 Task: Create new contact,   with mail id: 'CoraLopez96@publictheater.org', first name: 'Cora', Last name: 'Lopez', Job Title: Copywriter, Phone number (702) 555-3456. Change life cycle stage to  'Lead' and lead status to 'New'. Add new company to the associated contact: nycgo.com and type: Prospect. Logged in from softage.6@softage.net
Action: Mouse moved to (91, 69)
Screenshot: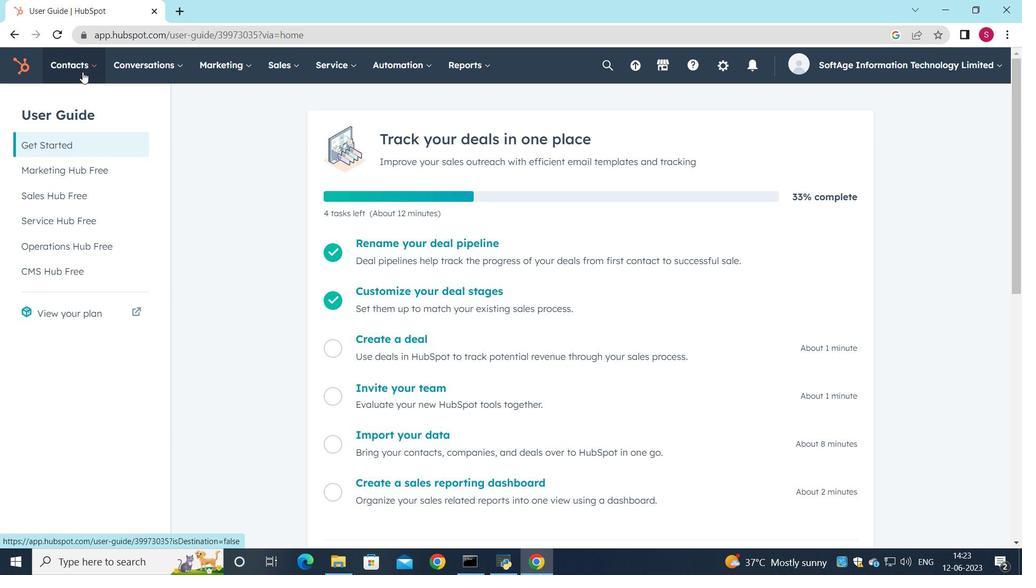 
Action: Mouse pressed left at (91, 69)
Screenshot: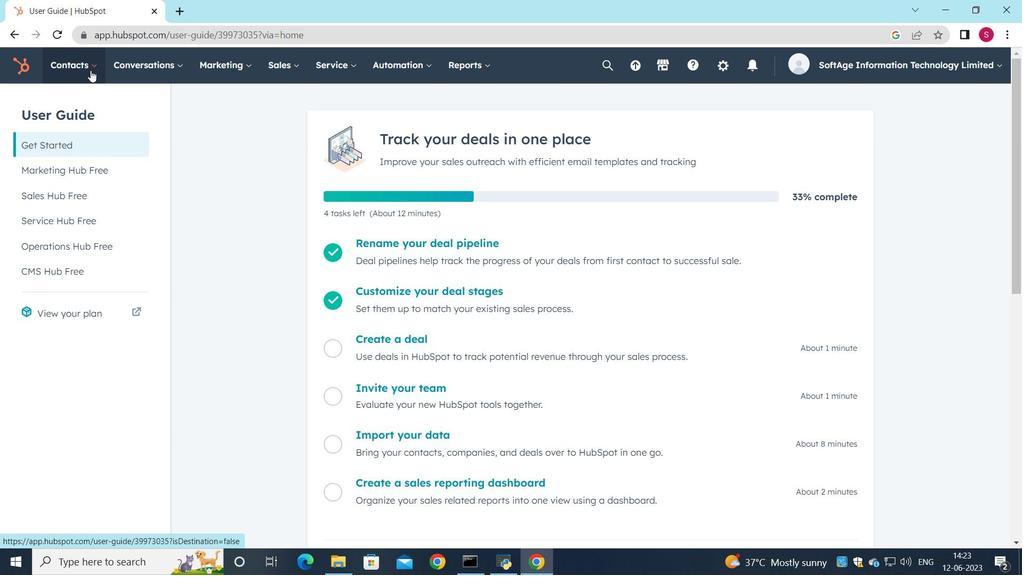 
Action: Mouse moved to (98, 104)
Screenshot: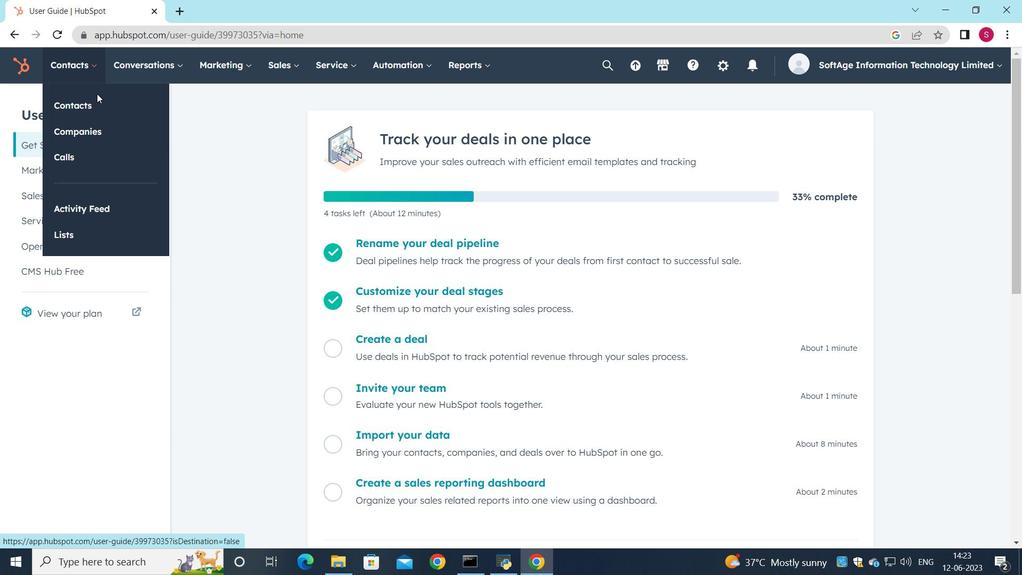 
Action: Mouse pressed left at (98, 104)
Screenshot: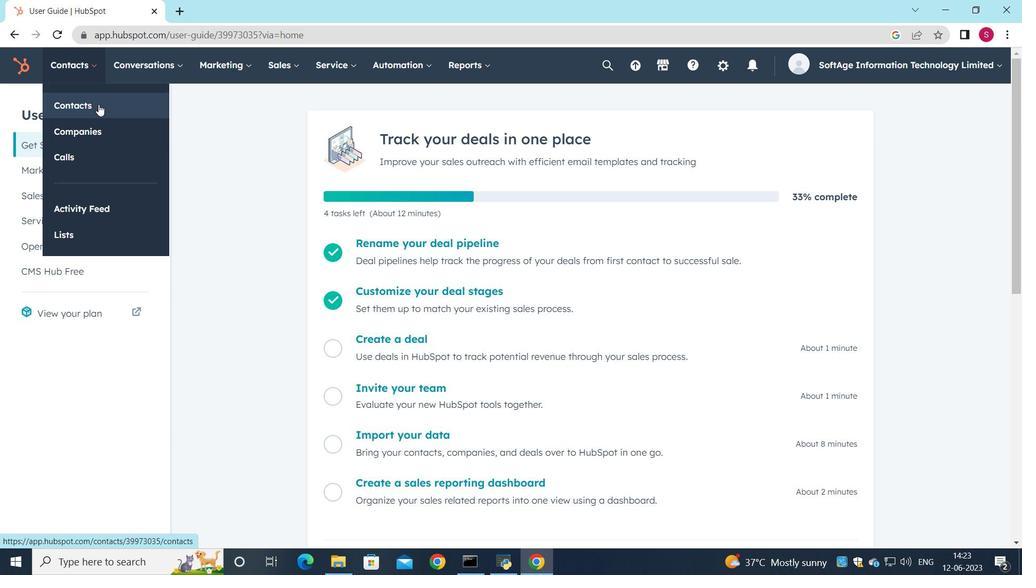 
Action: Mouse moved to (946, 106)
Screenshot: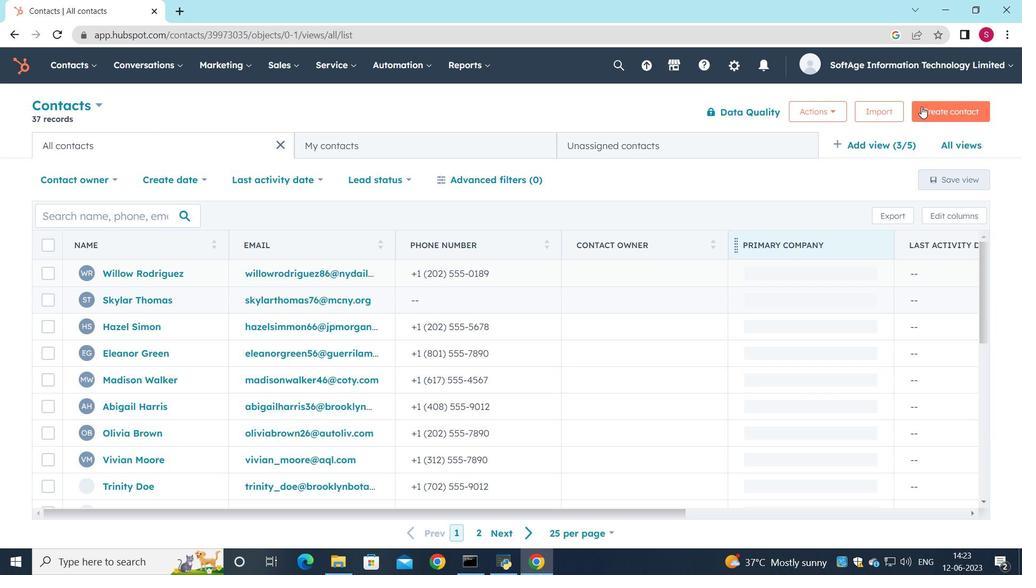 
Action: Mouse pressed left at (946, 106)
Screenshot: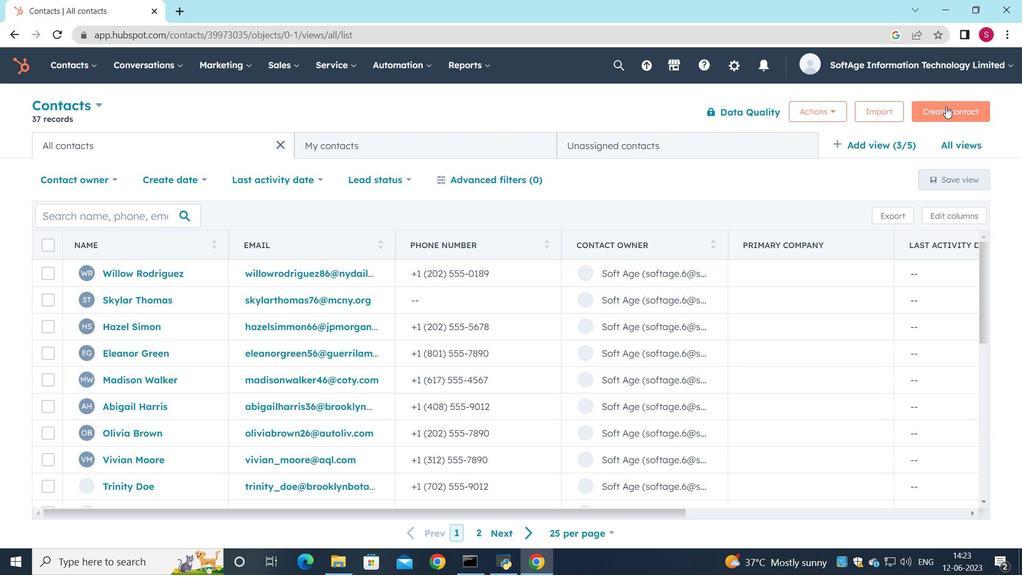
Action: Mouse moved to (783, 177)
Screenshot: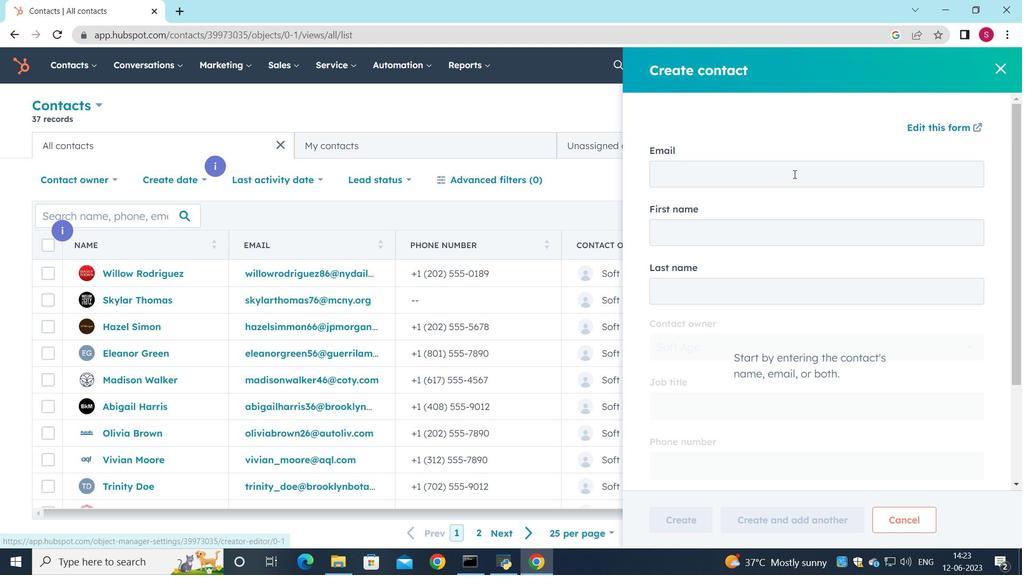 
Action: Mouse pressed left at (783, 177)
Screenshot: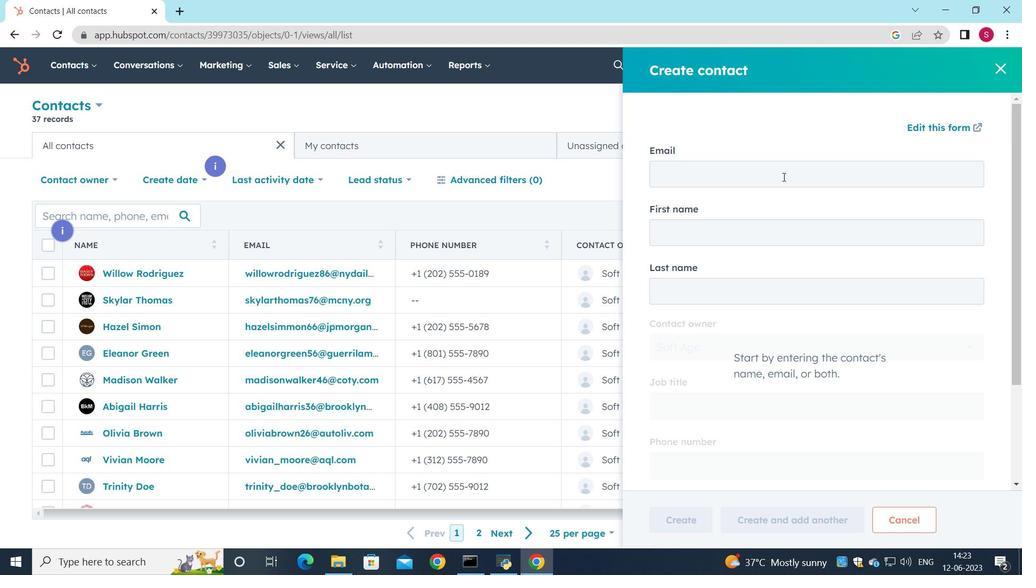 
Action: Key pressed <Key.shift><Key.shift><Key.shift><Key.shift><Key.shift><Key.shift>Cora<Key.shift_r><Key.shift_r><Key.shift_r><Key.shift_r><Key.shift_r><Key.shift_r><Key.shift_r><Key.shift_r><Key.shift_r><Key.shift_r><Key.shift_r><Key.shift_r><Key.shift_r><Key.shift_r><Key.shift_r><Key.shift_r><Key.shift_r><Key.shift_r><Key.shift_r><Key.shift_r><Key.shift_r><Key.shift_r><Key.shift_r><Key.shift_r><Key.shift_r><Key.shift_r><Key.shift_r><Key.shift_r><Key.shift_r><Key.shift_r><Key.shift_r><Key.shift_r><Key.shift_r><Key.shift_r><Key.shift_r>Lopez96<Key.shift><Key.shift><Key.shift><Key.shift><Key.shift>@pi<Key.backspace>ublicheater.org
Screenshot: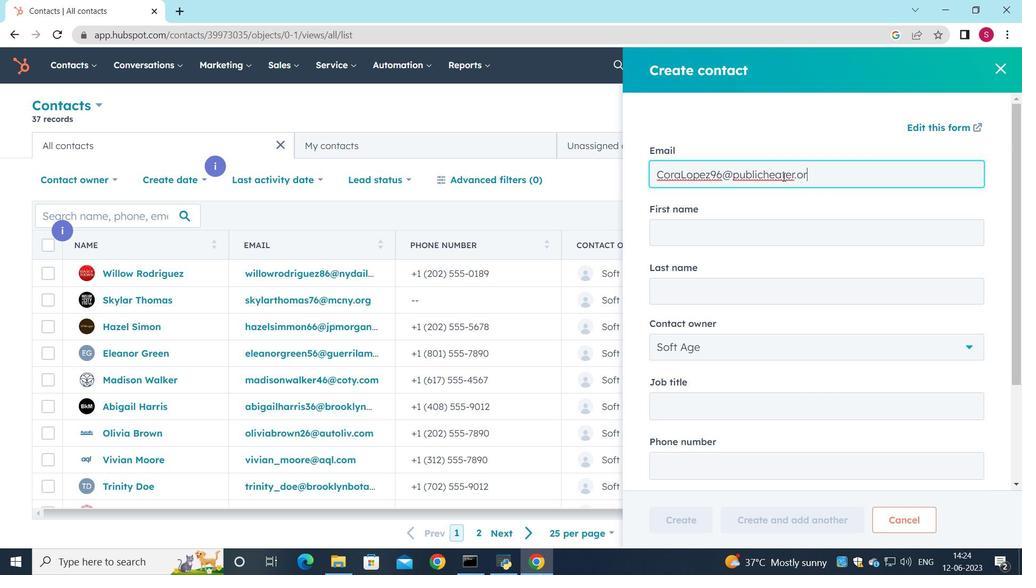 
Action: Mouse moved to (716, 238)
Screenshot: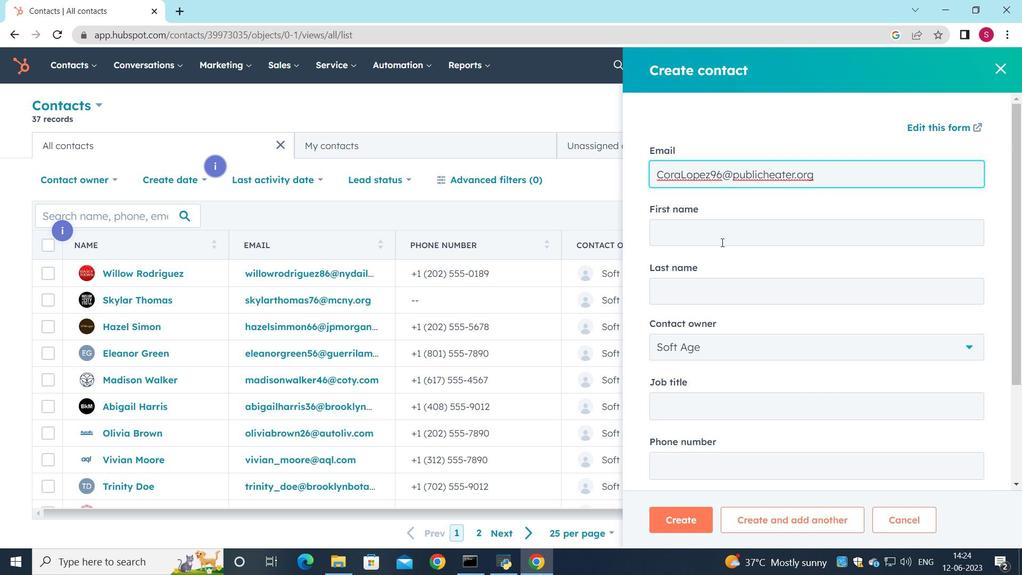 
Action: Mouse pressed left at (716, 238)
Screenshot: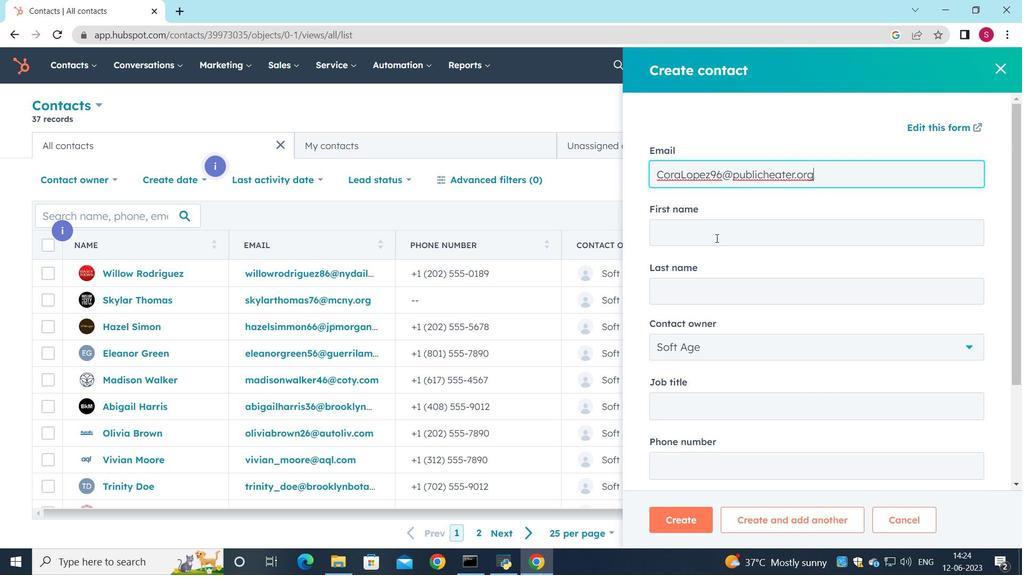 
Action: Key pressed <Key.shift>Cora
Screenshot: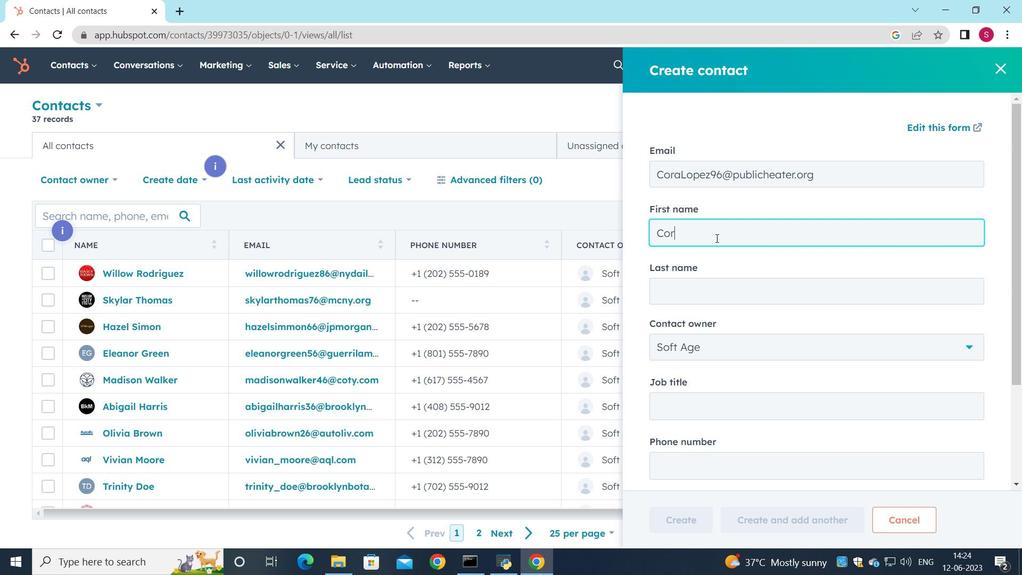 
Action: Mouse scrolled (716, 239) with delta (0, 0)
Screenshot: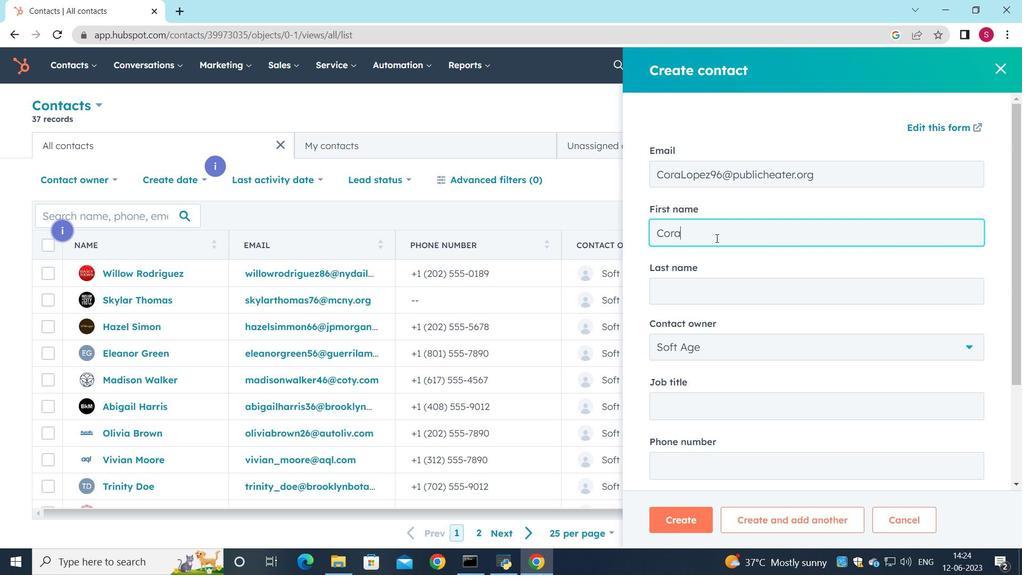 
Action: Mouse moved to (716, 281)
Screenshot: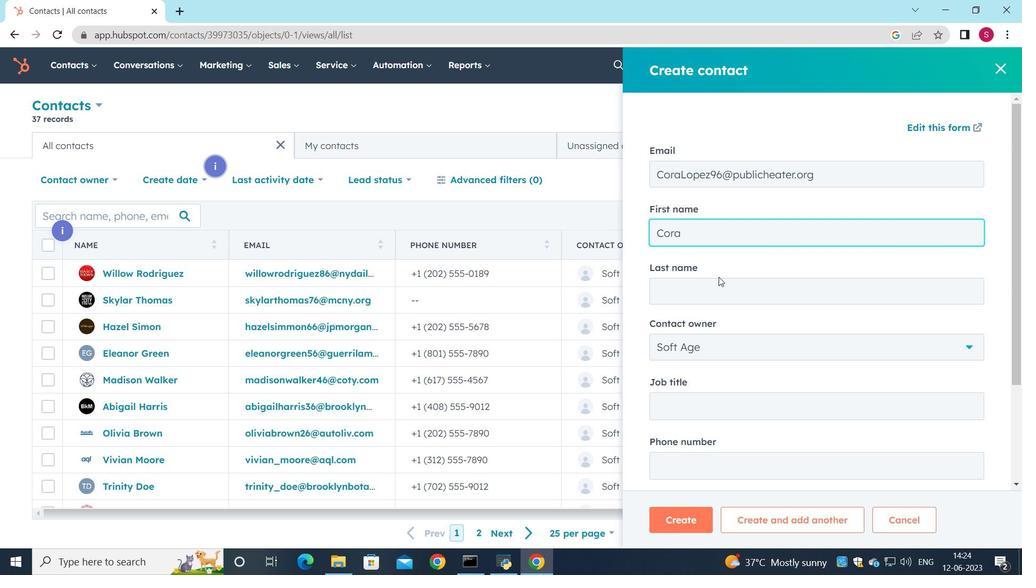 
Action: Mouse pressed left at (716, 281)
Screenshot: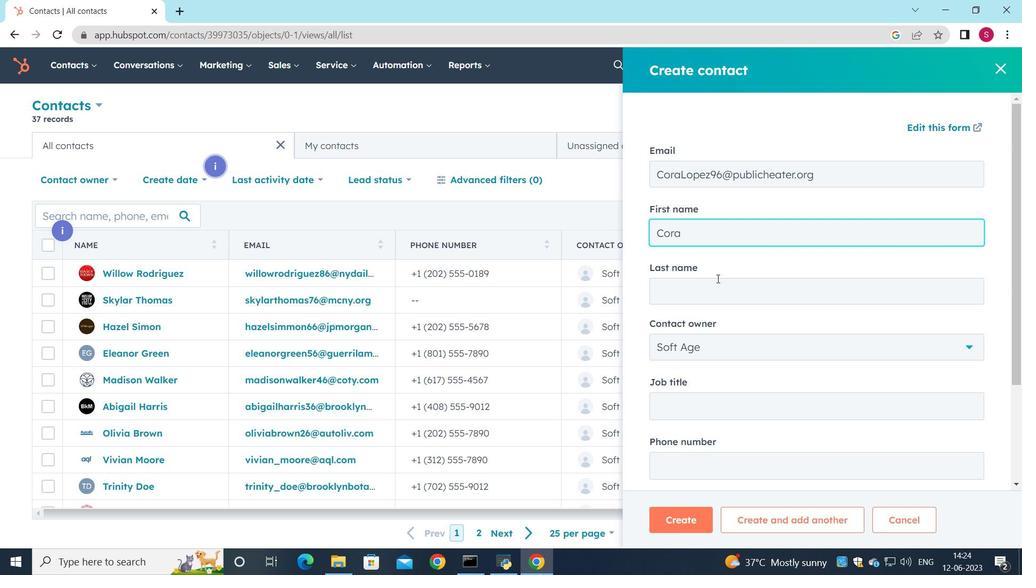 
Action: Key pressed <Key.shift_r>Lopez
Screenshot: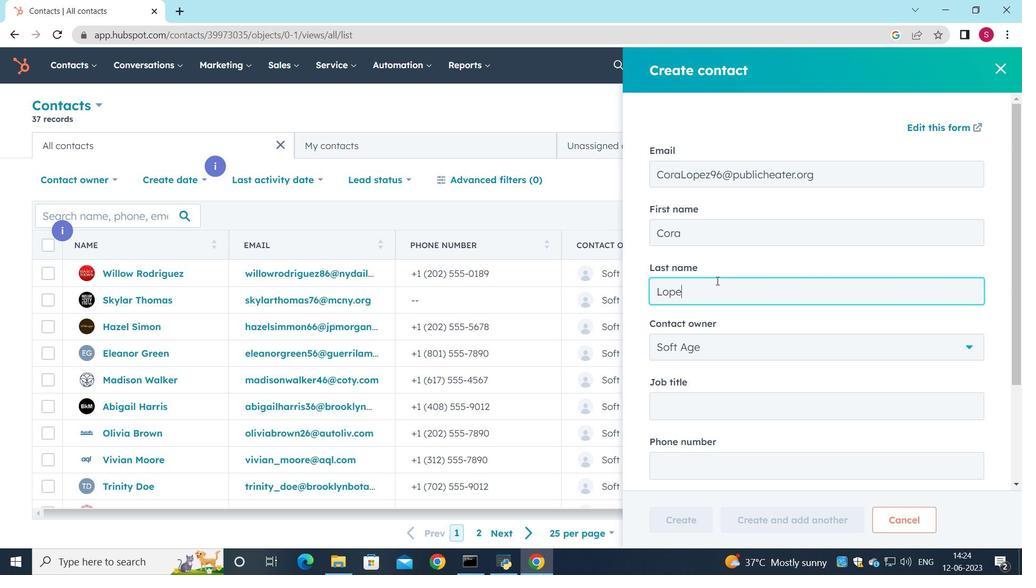 
Action: Mouse moved to (737, 413)
Screenshot: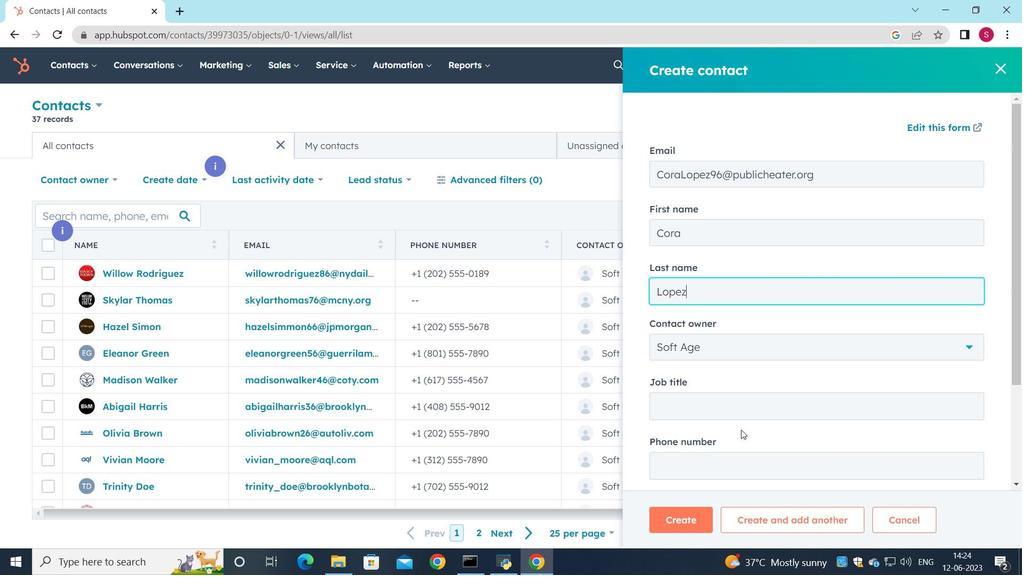 
Action: Mouse pressed left at (737, 413)
Screenshot: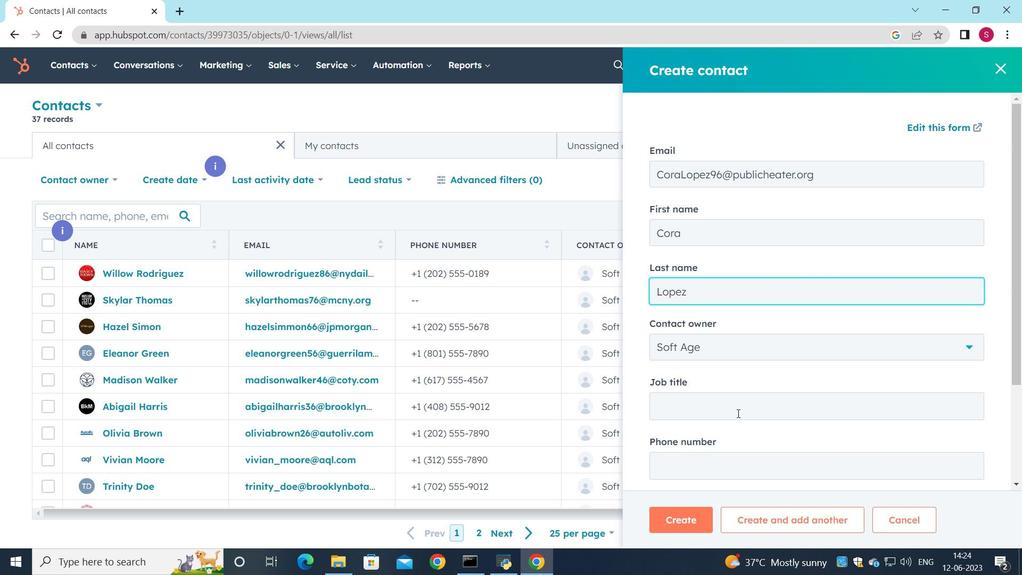 
Action: Key pressed <Key.shift><Key.shift><Key.shift><Key.shift><Key.shift><Key.shift>Copywriter
Screenshot: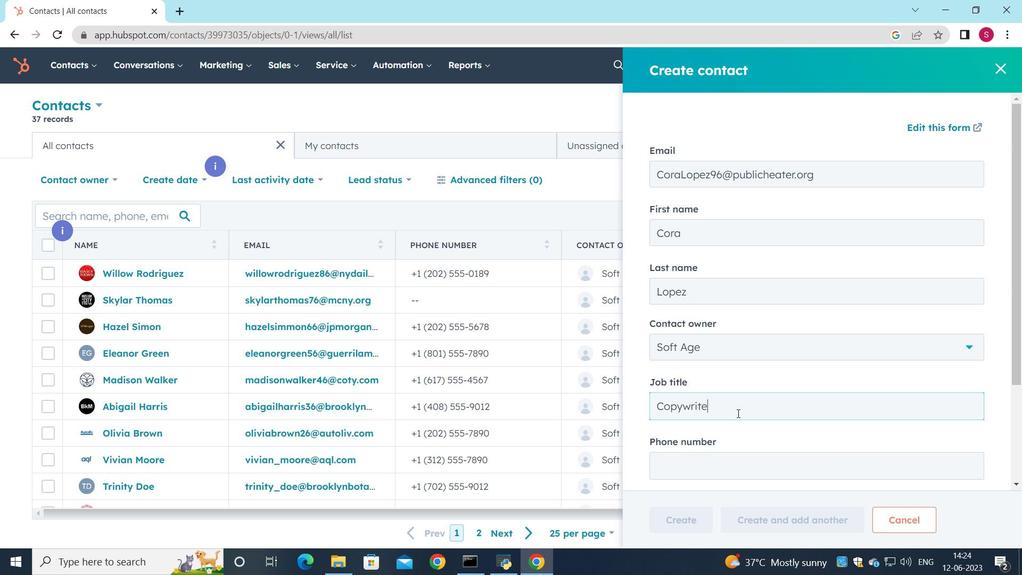 
Action: Mouse moved to (708, 383)
Screenshot: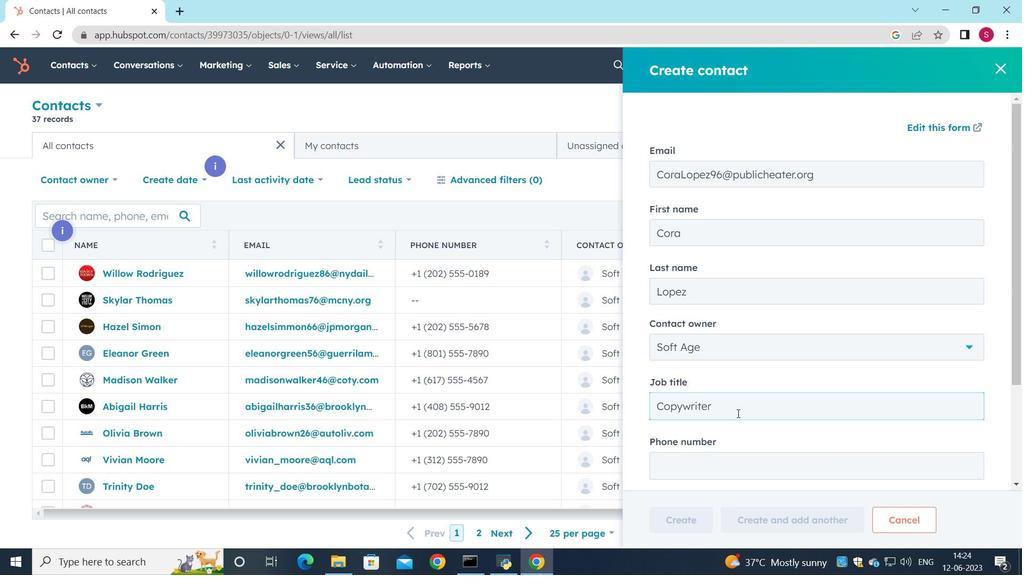 
Action: Mouse scrolled (708, 383) with delta (0, 0)
Screenshot: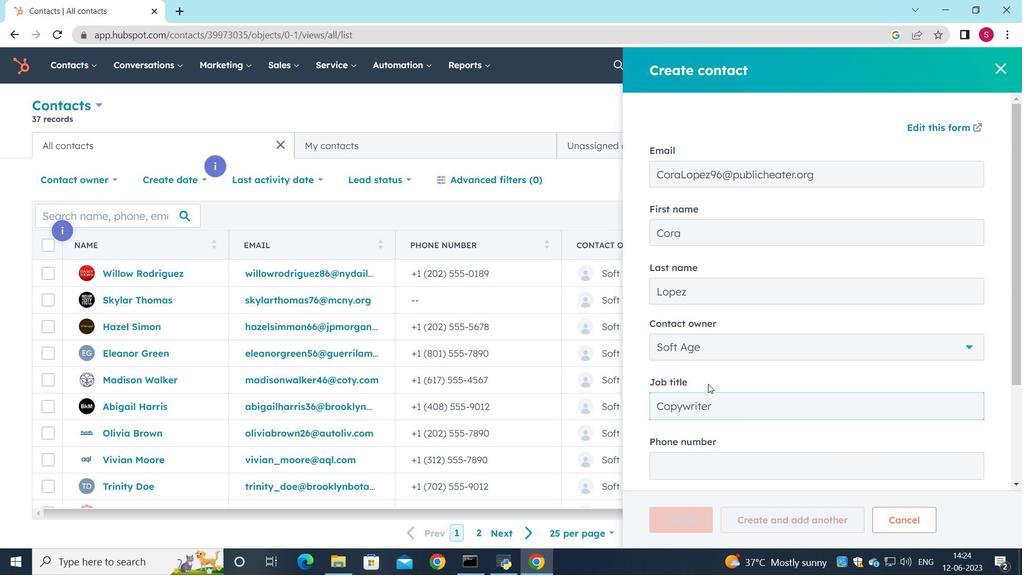 
Action: Mouse scrolled (708, 383) with delta (0, 0)
Screenshot: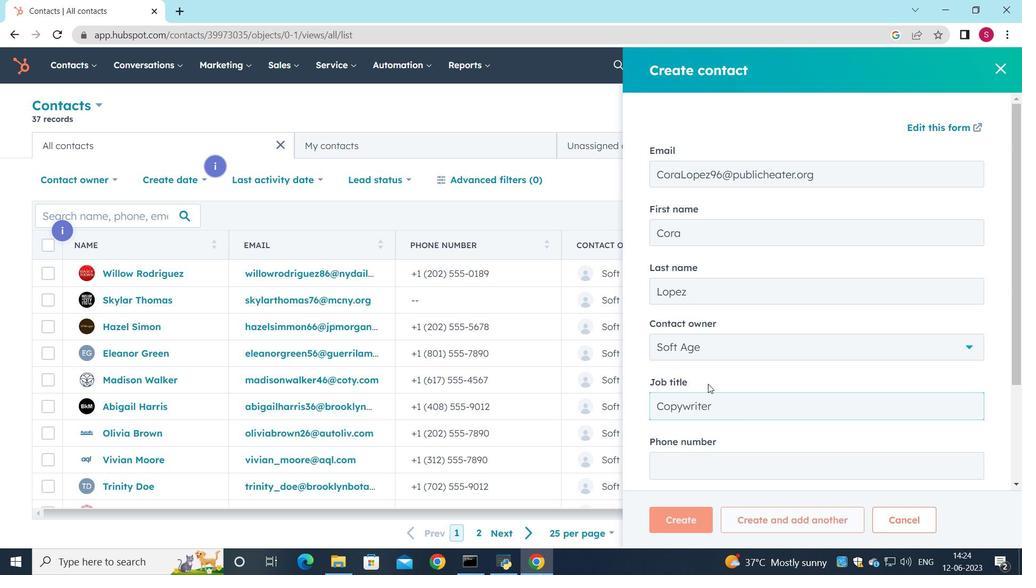 
Action: Mouse scrolled (708, 383) with delta (0, 0)
Screenshot: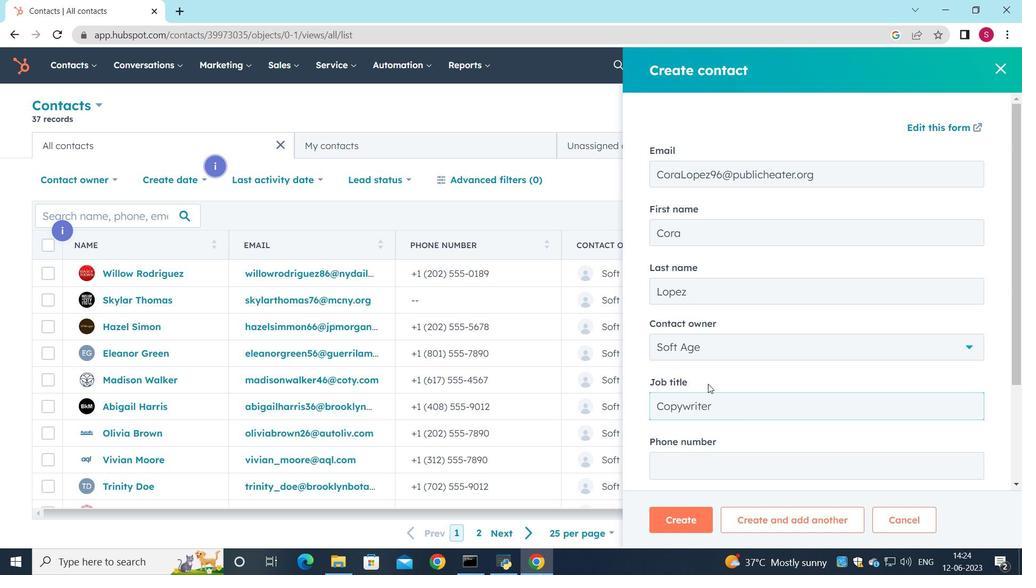 
Action: Mouse moved to (709, 336)
Screenshot: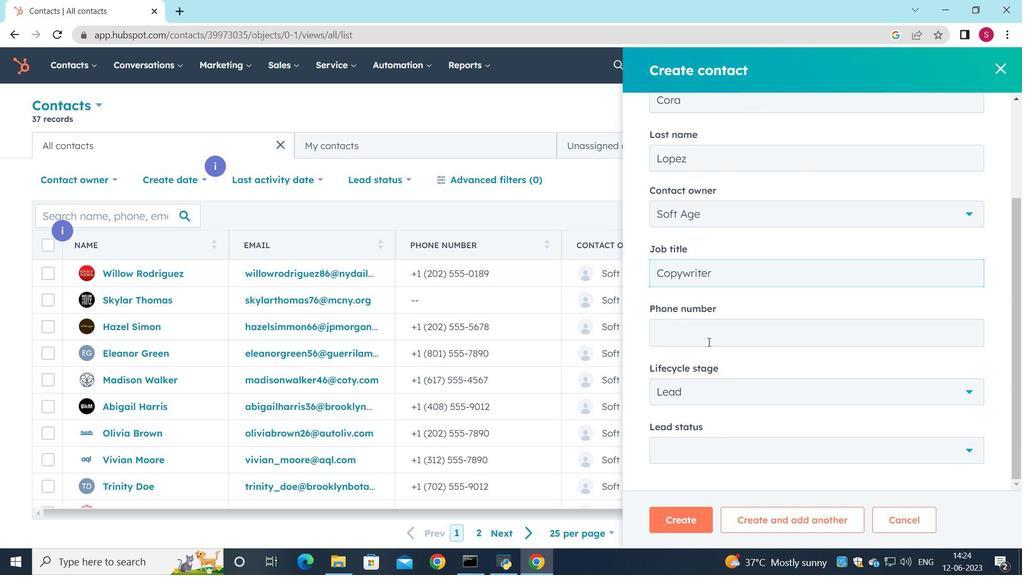 
Action: Mouse pressed left at (709, 336)
Screenshot: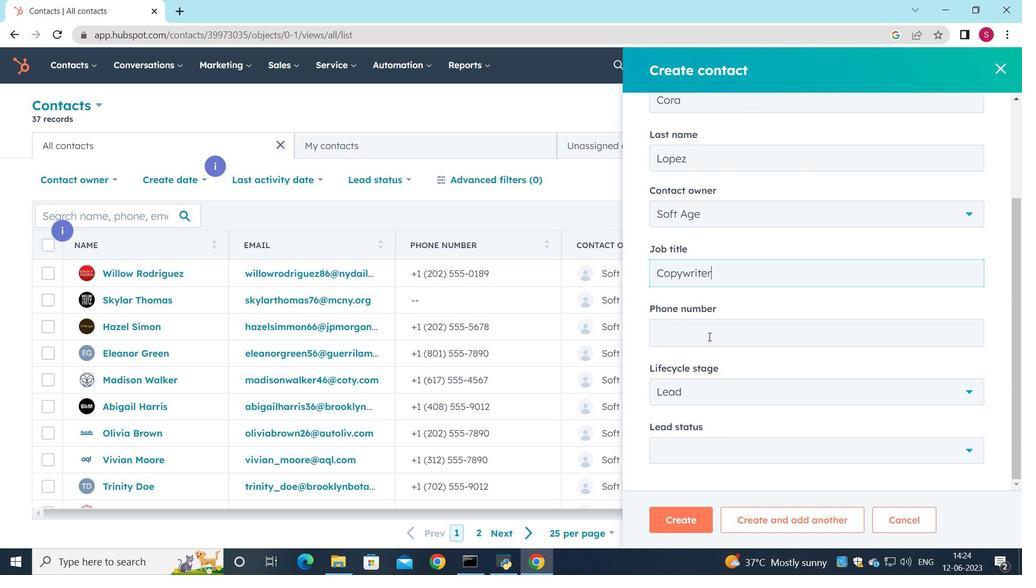 
Action: Key pressed 7025553
Screenshot: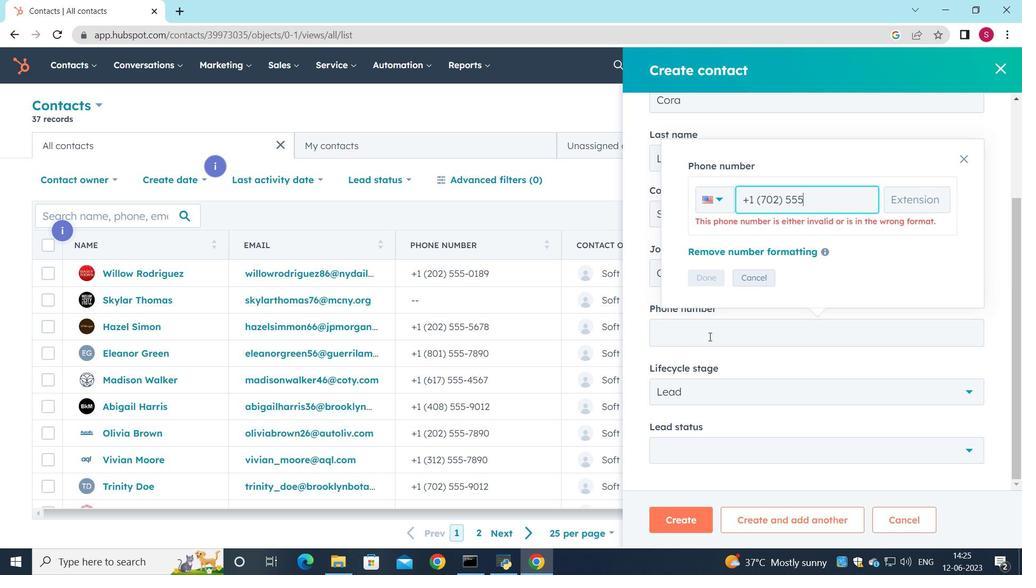 
Action: Mouse moved to (714, 336)
Screenshot: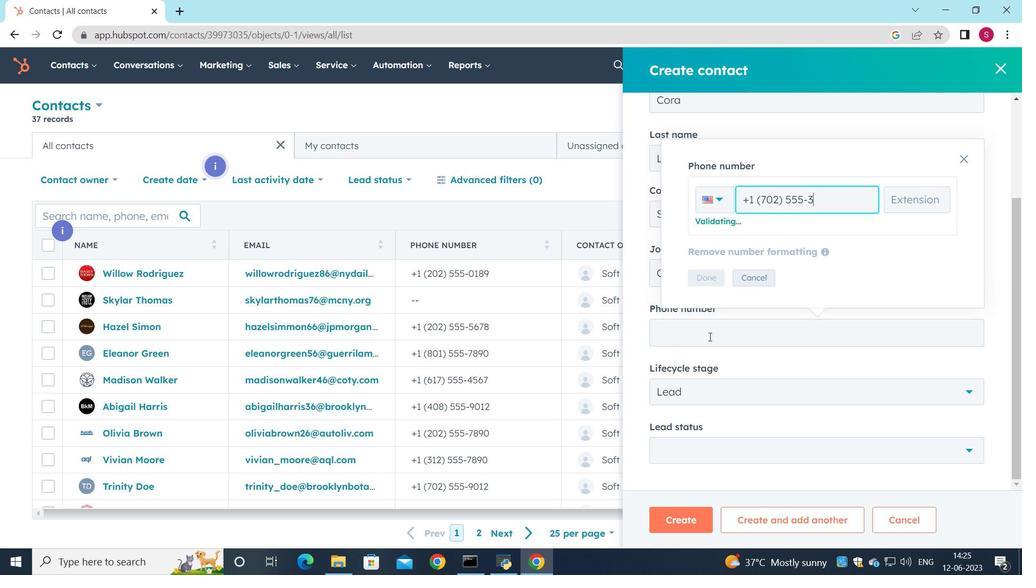 
Action: Key pressed 4
Screenshot: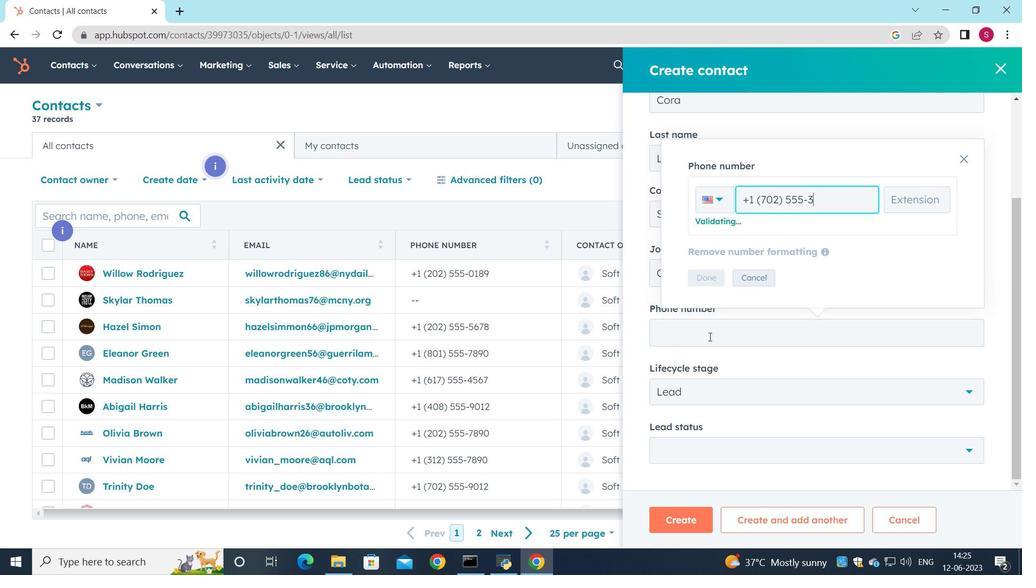 
Action: Mouse moved to (790, 344)
Screenshot: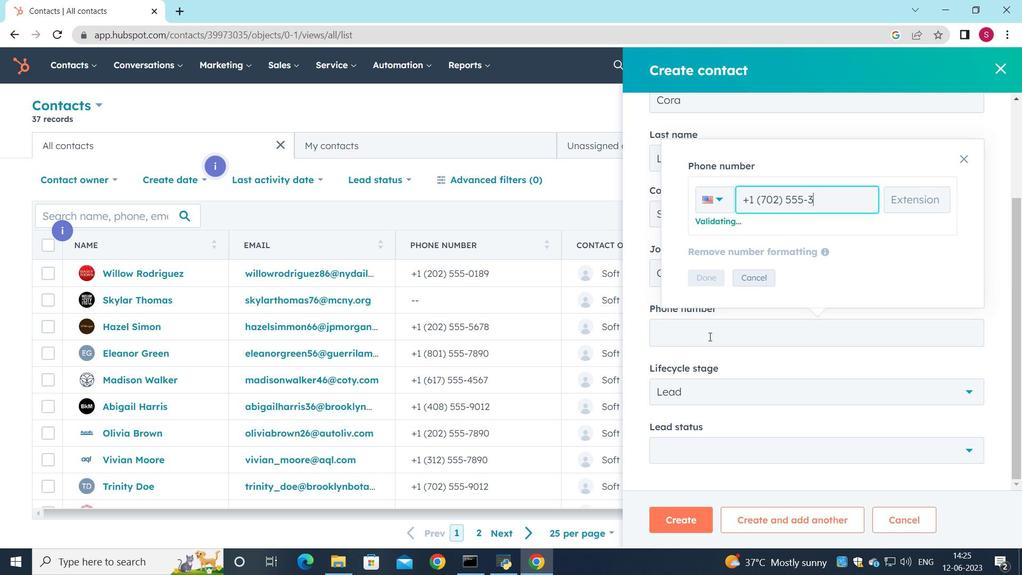 
Action: Key pressed 56
Screenshot: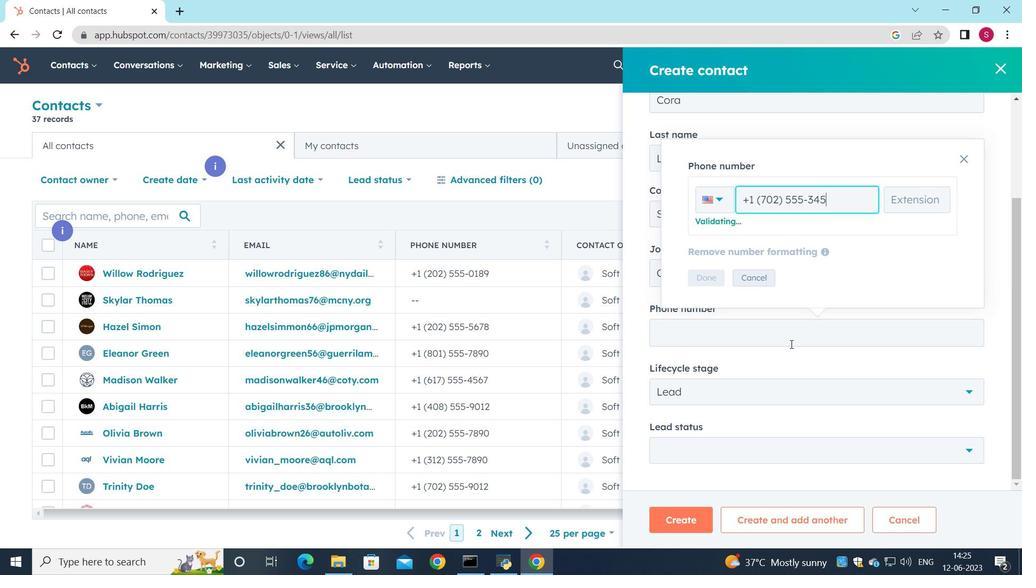 
Action: Mouse moved to (697, 274)
Screenshot: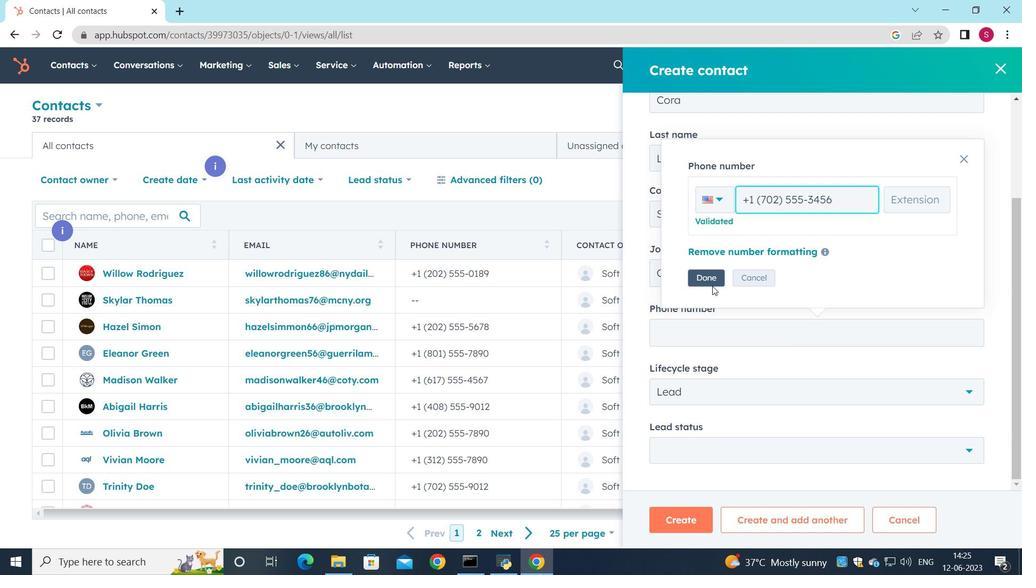 
Action: Mouse pressed left at (697, 274)
Screenshot: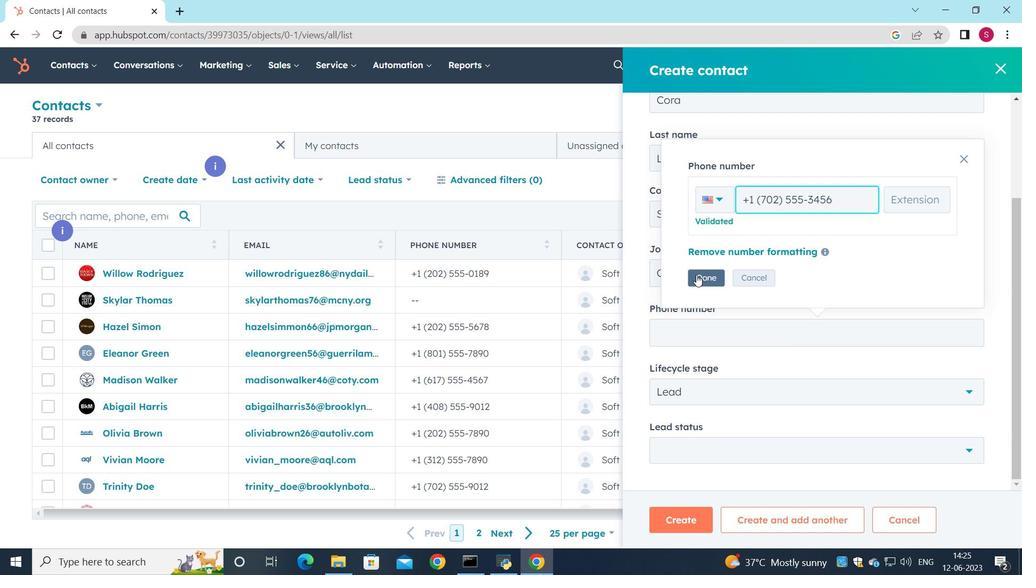 
Action: Mouse moved to (735, 366)
Screenshot: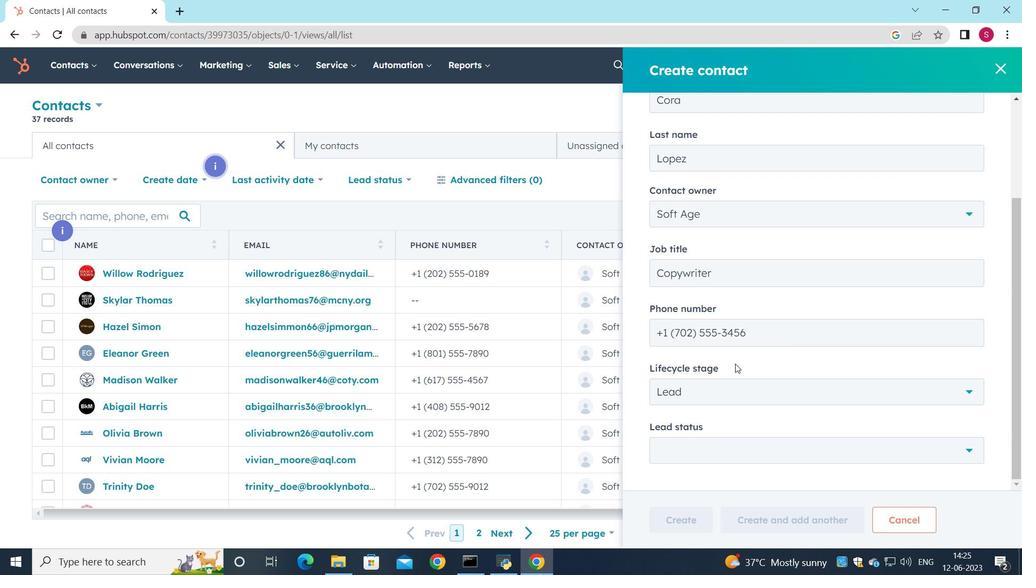 
Action: Mouse scrolled (735, 365) with delta (0, 0)
Screenshot: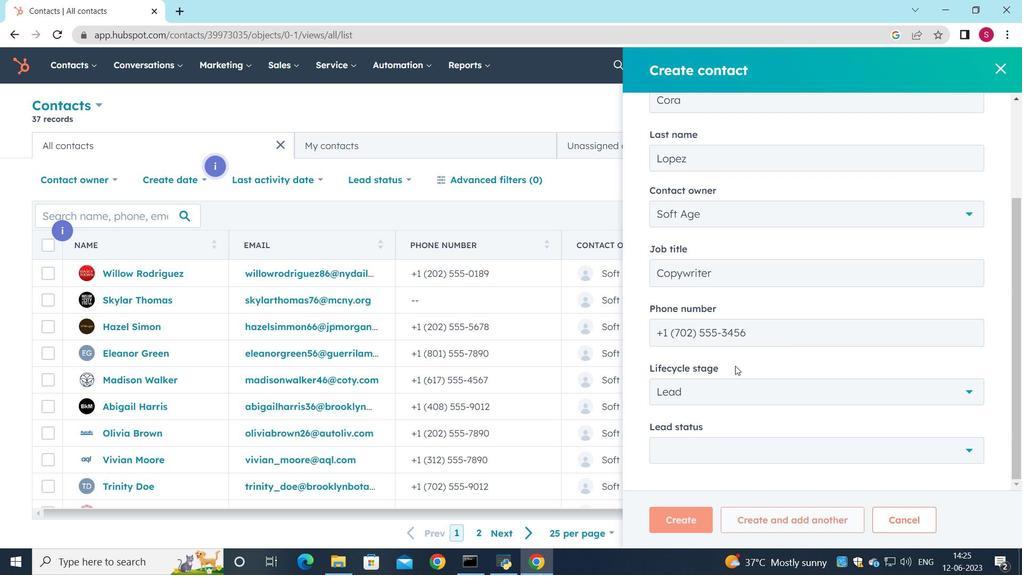
Action: Mouse moved to (969, 453)
Screenshot: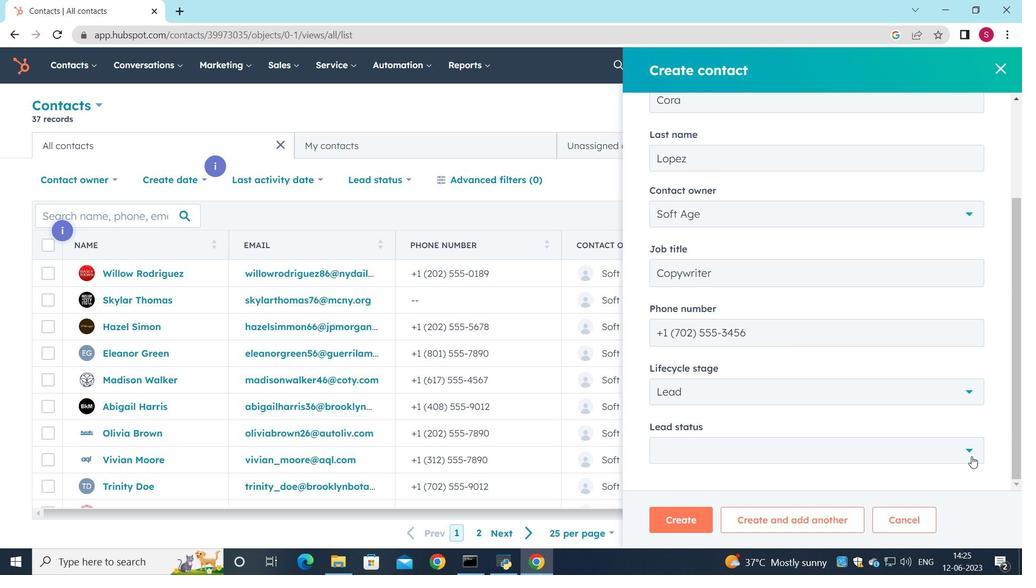 
Action: Mouse pressed left at (969, 453)
Screenshot: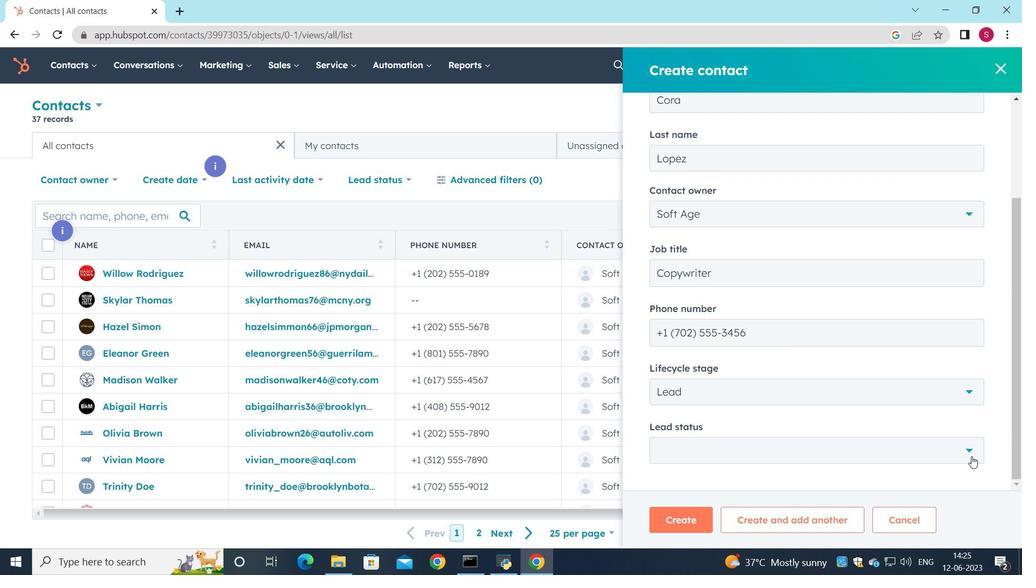 
Action: Mouse moved to (696, 329)
Screenshot: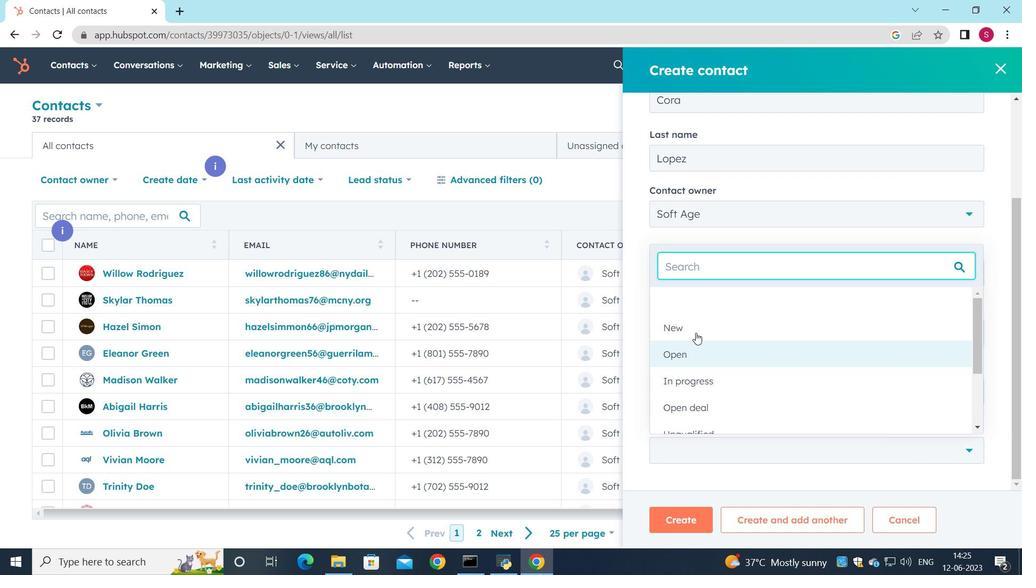 
Action: Mouse pressed left at (696, 329)
Screenshot: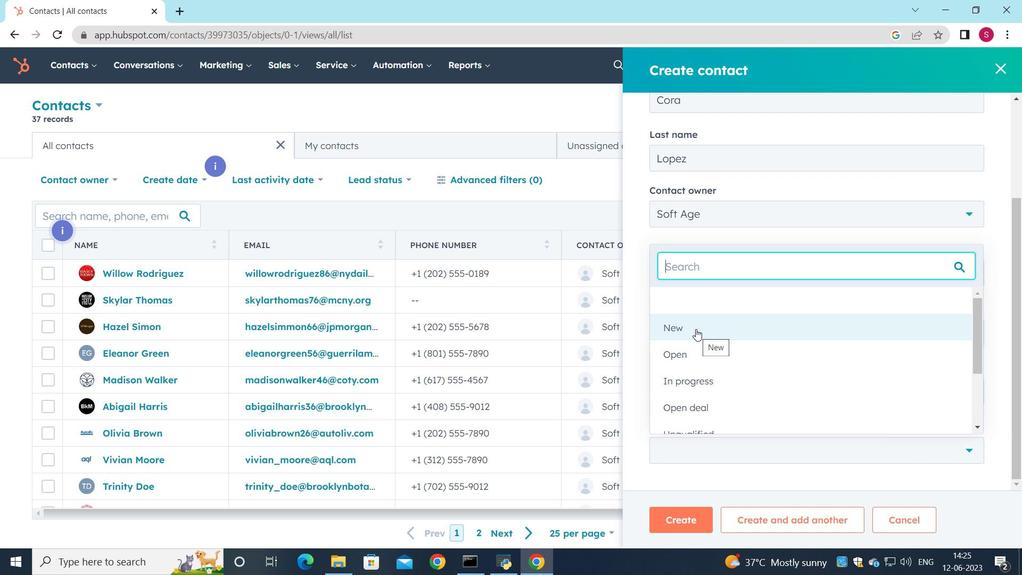 
Action: Mouse moved to (680, 525)
Screenshot: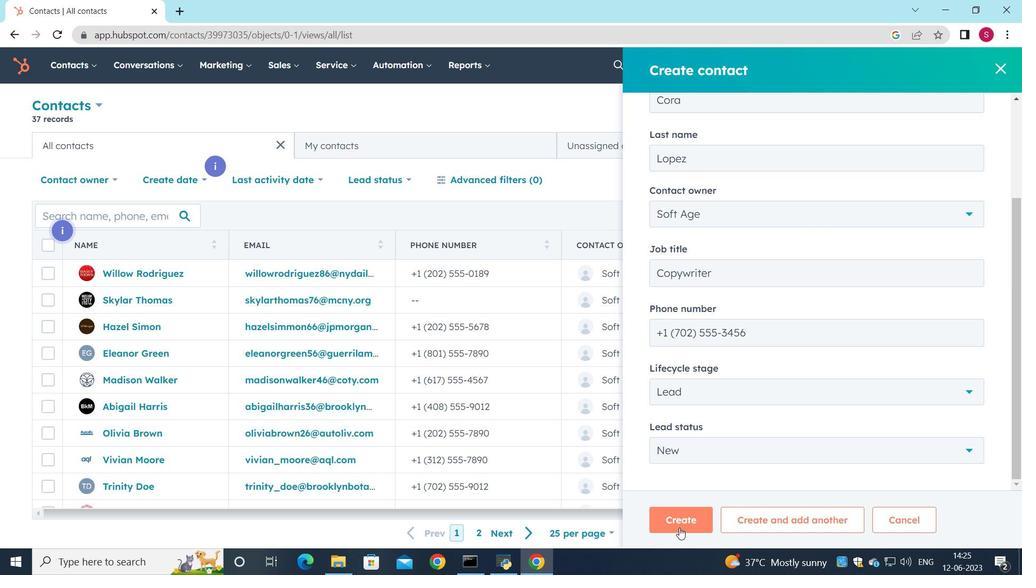 
Action: Mouse pressed left at (680, 525)
Screenshot: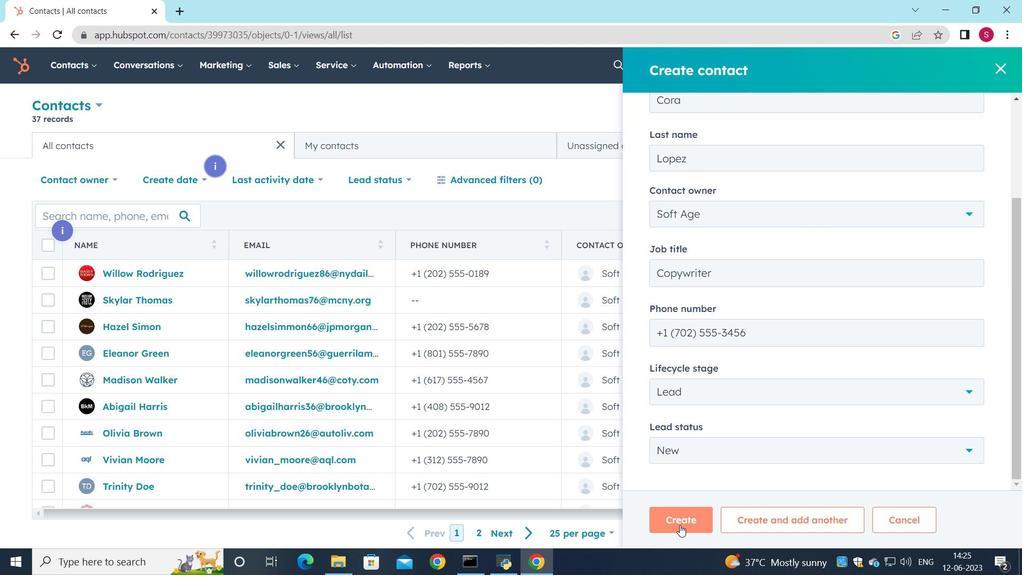 
Action: Mouse moved to (689, 475)
Screenshot: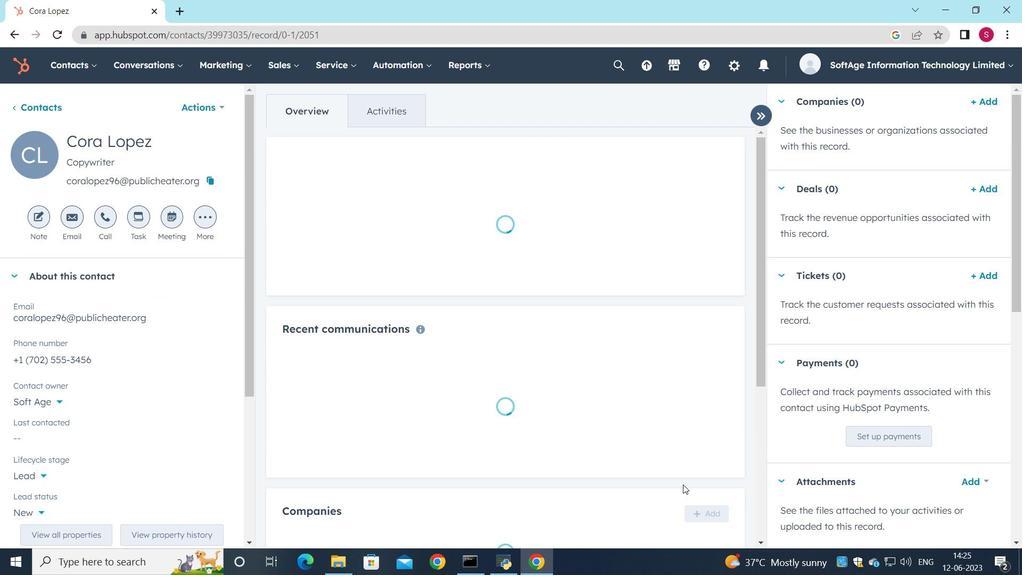 
Action: Mouse scrolled (689, 474) with delta (0, 0)
Screenshot: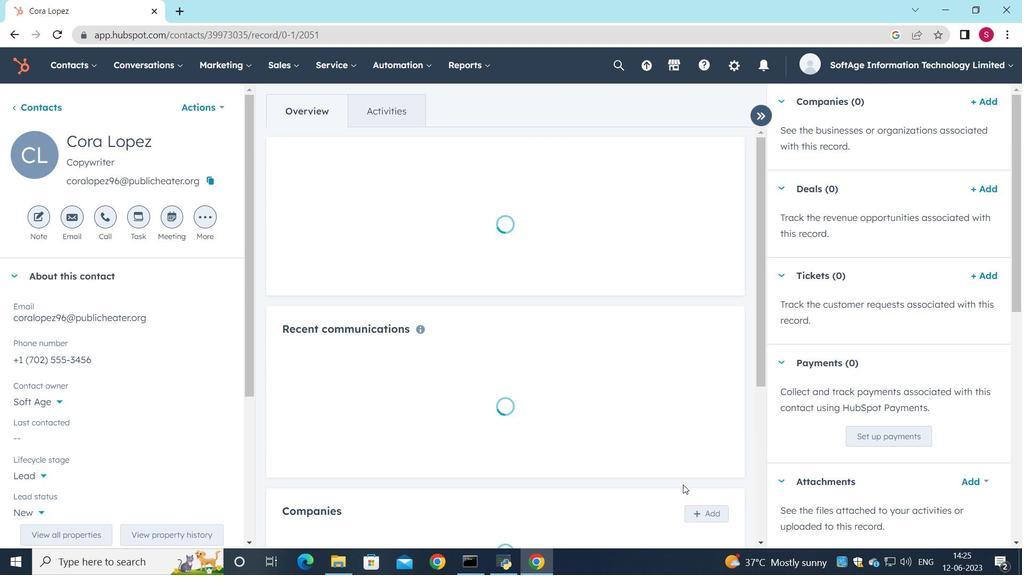 
Action: Mouse scrolled (689, 474) with delta (0, 0)
Screenshot: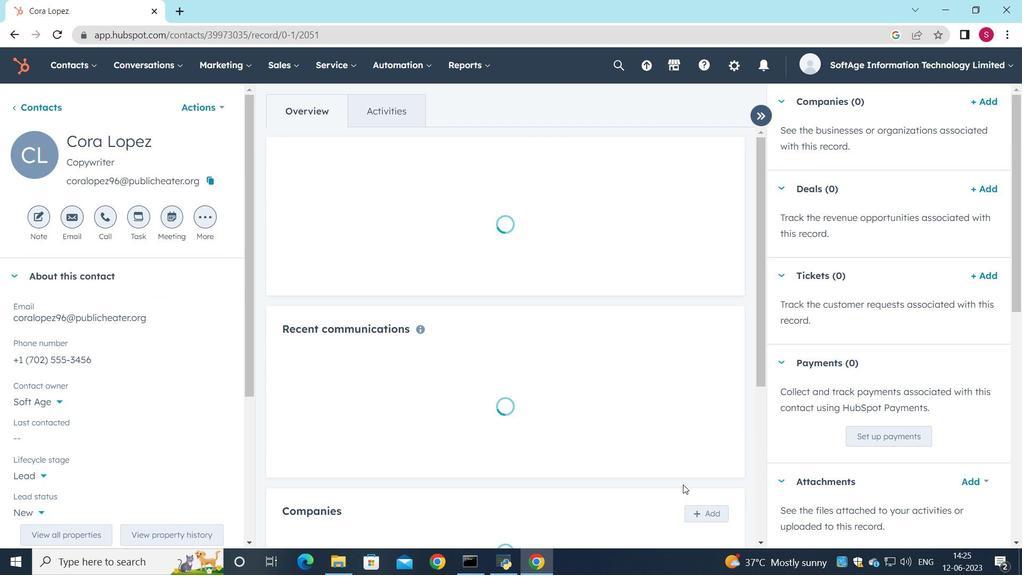 
Action: Mouse scrolled (689, 474) with delta (0, 0)
Screenshot: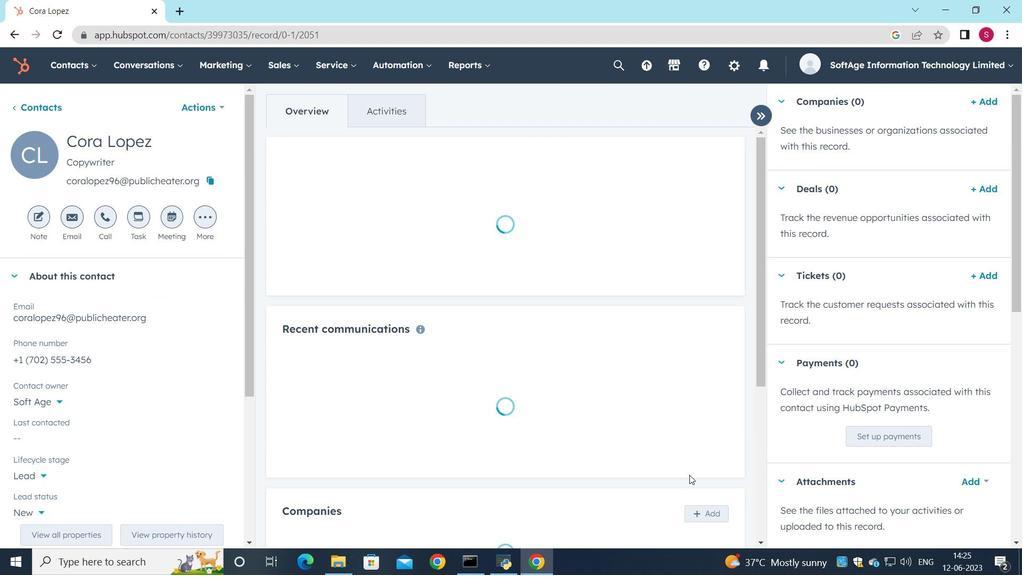 
Action: Mouse moved to (704, 336)
Screenshot: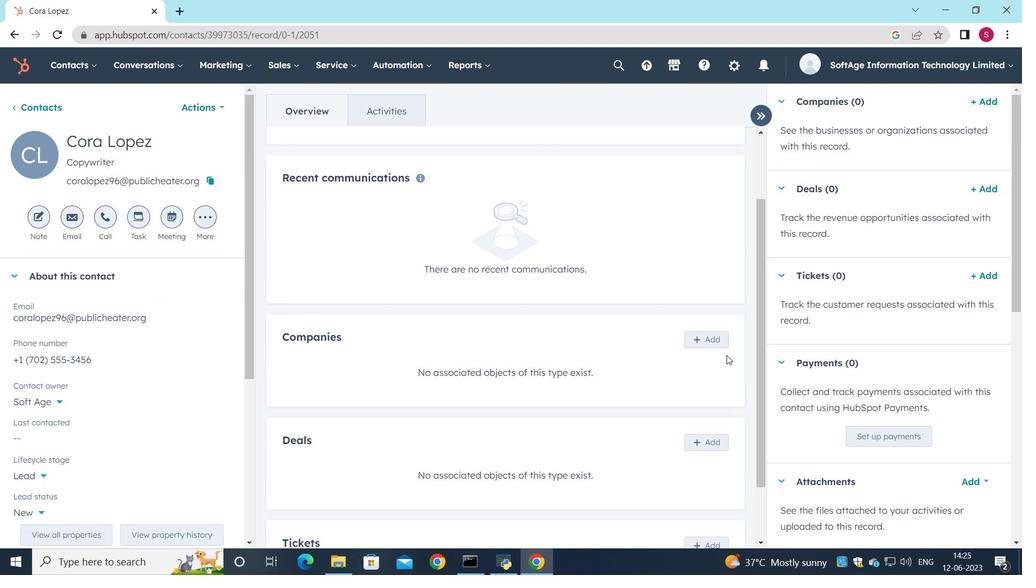 
Action: Mouse pressed left at (704, 336)
Screenshot: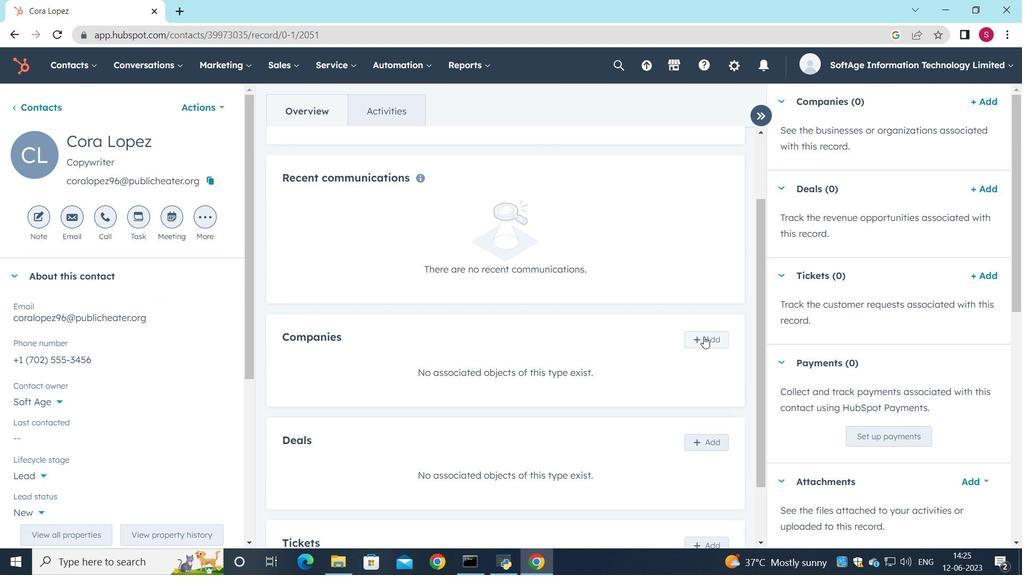 
Action: Mouse moved to (758, 148)
Screenshot: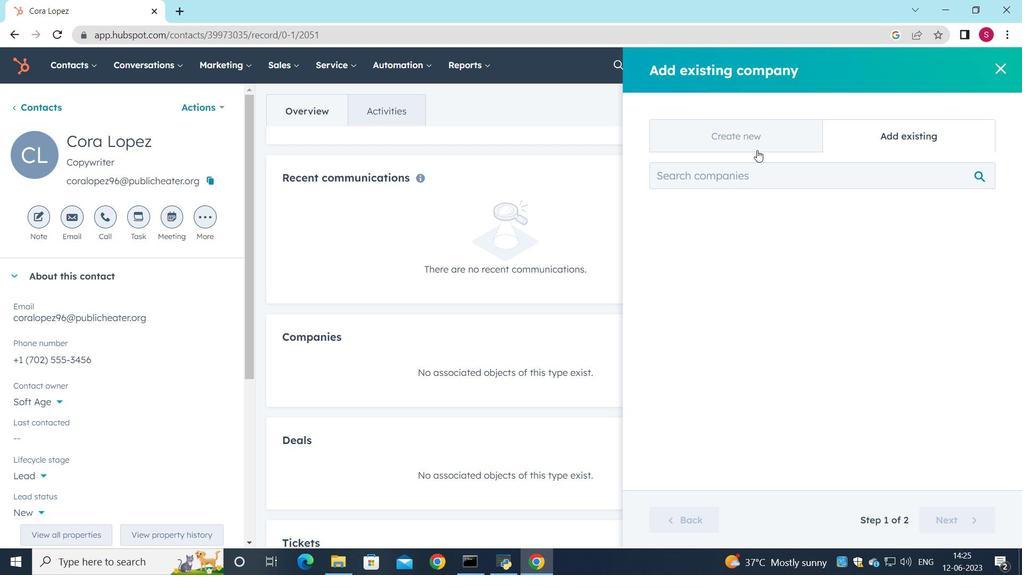
Action: Mouse pressed left at (758, 148)
Screenshot: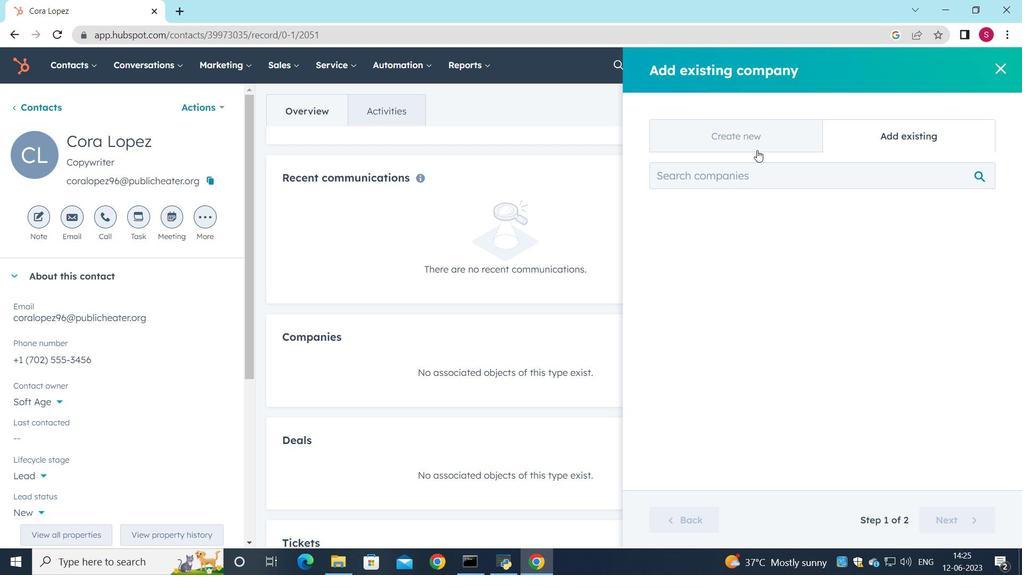 
Action: Mouse moved to (757, 210)
Screenshot: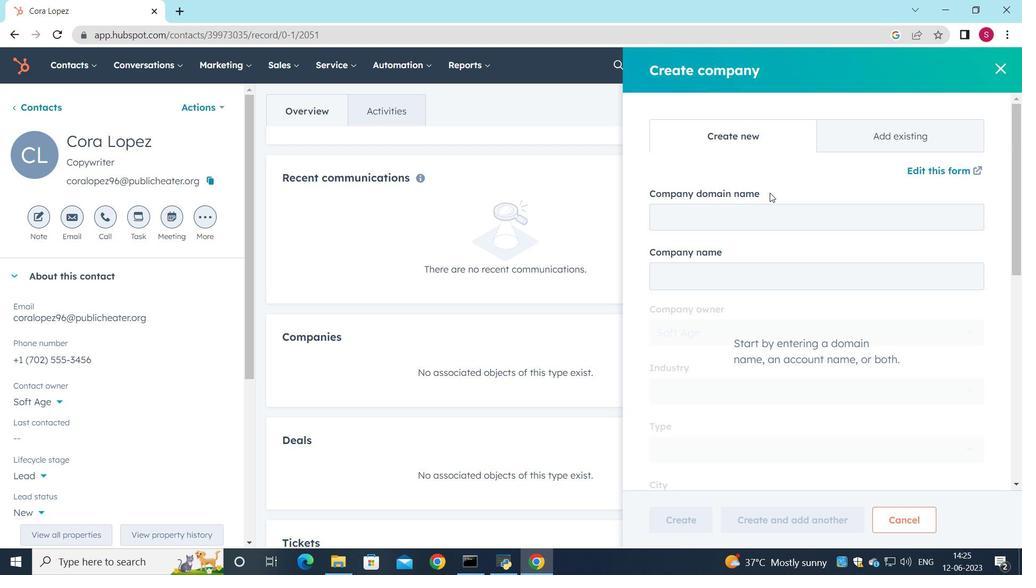 
Action: Mouse pressed left at (757, 210)
Screenshot: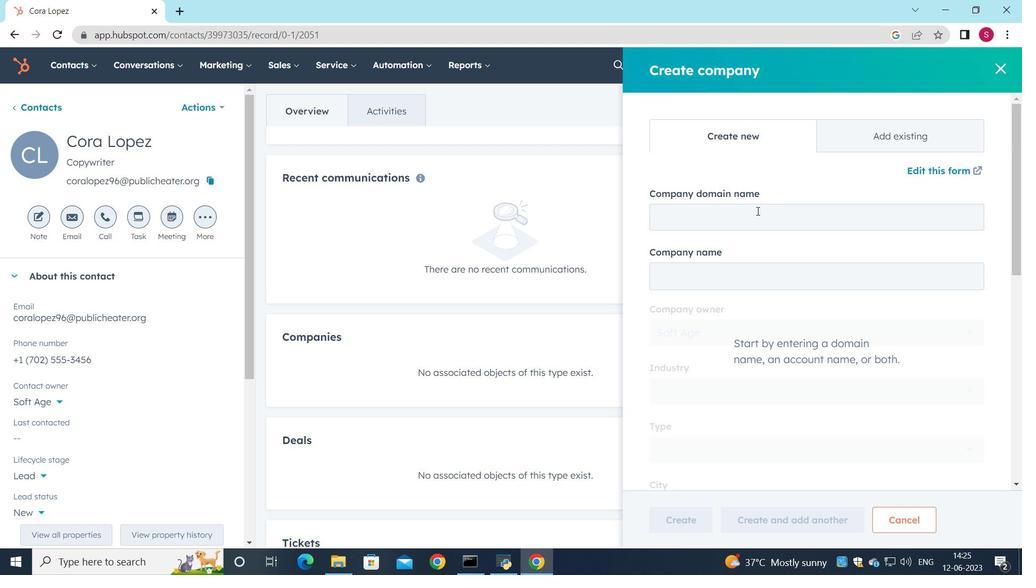 
Action: Key pressed nycgo.com
Screenshot: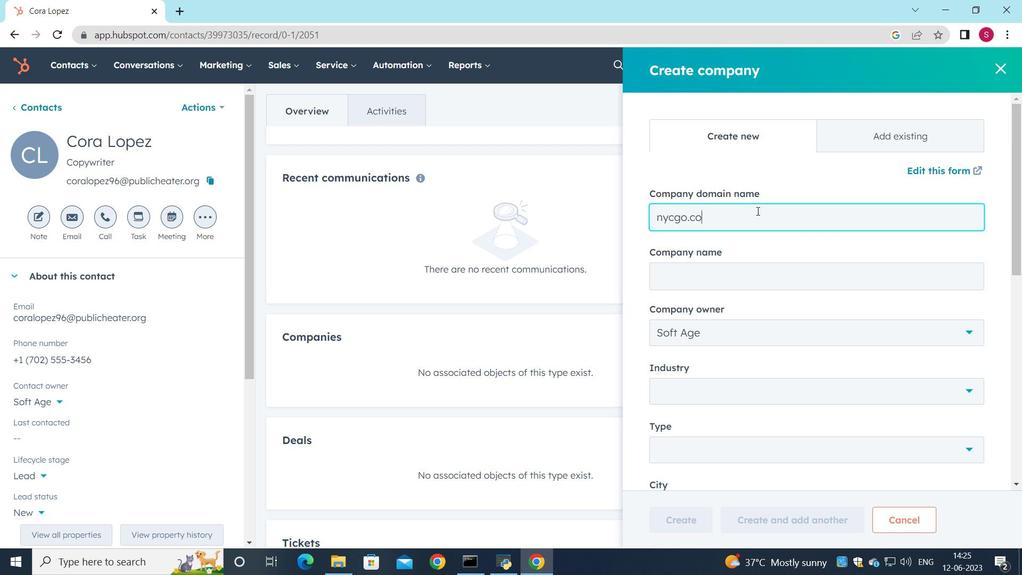 
Action: Mouse moved to (775, 276)
Screenshot: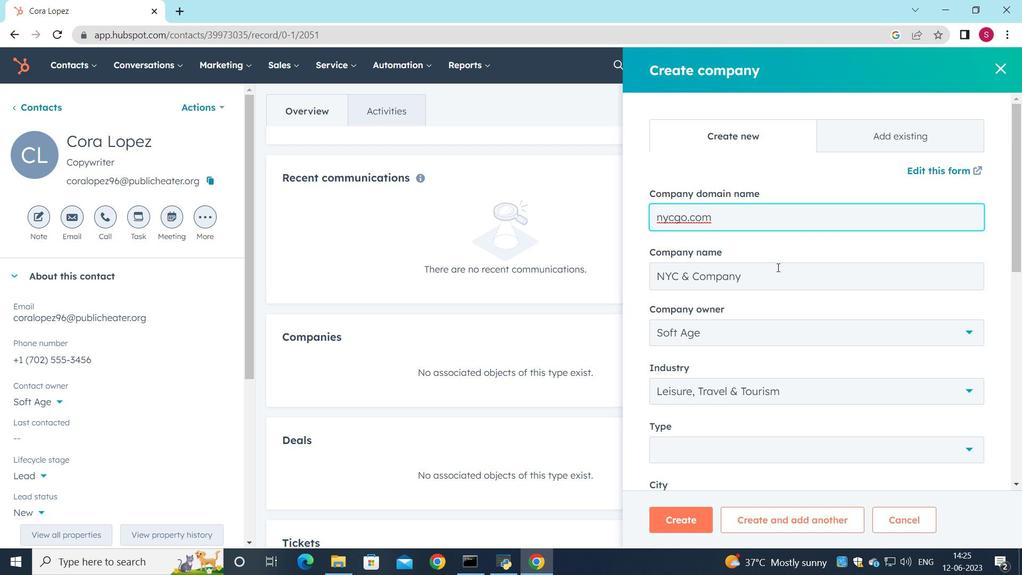 
Action: Mouse scrolled (775, 275) with delta (0, 0)
Screenshot: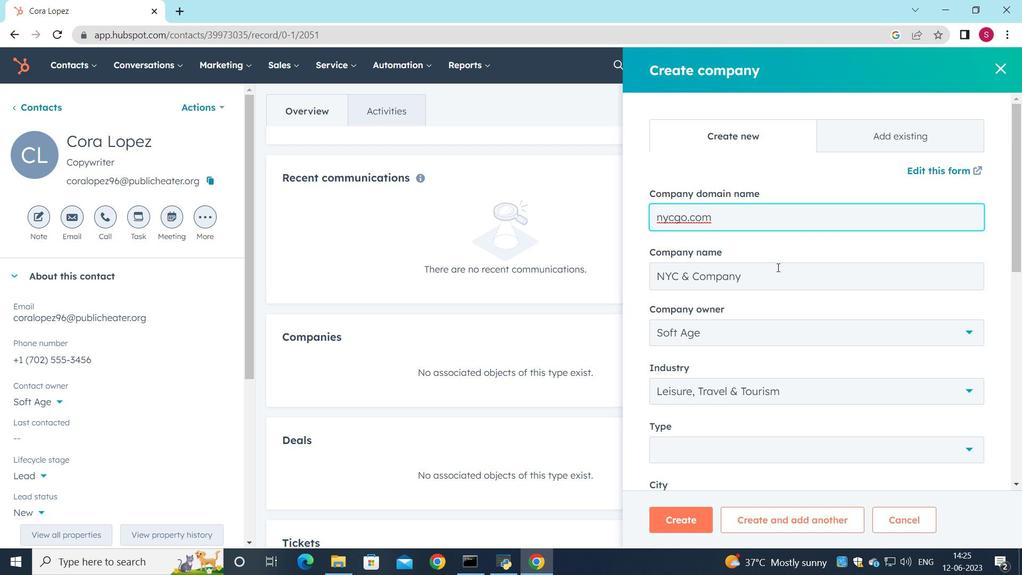 
Action: Mouse moved to (775, 276)
Screenshot: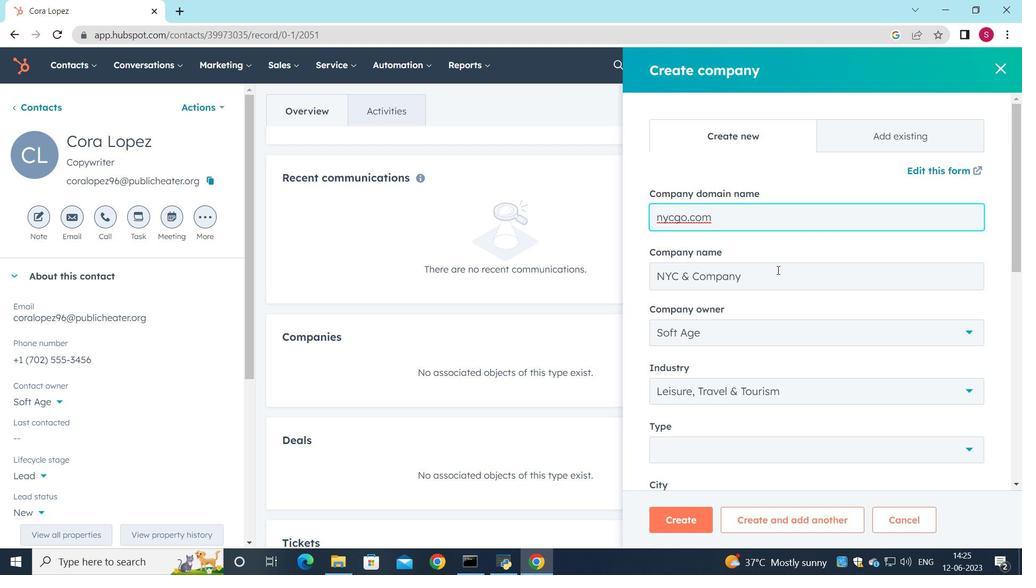 
Action: Mouse scrolled (775, 276) with delta (0, 0)
Screenshot: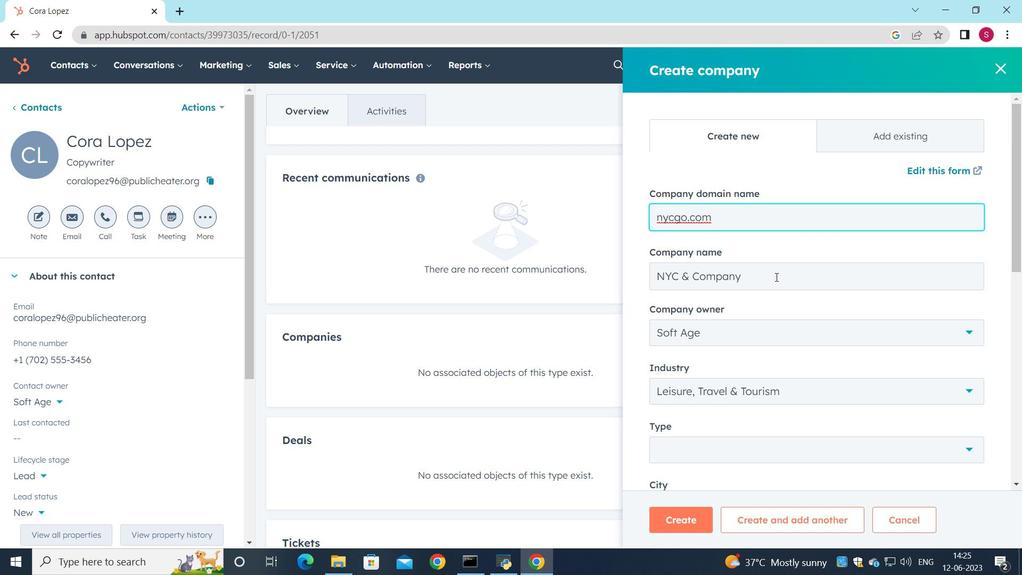 
Action: Mouse moved to (967, 314)
Screenshot: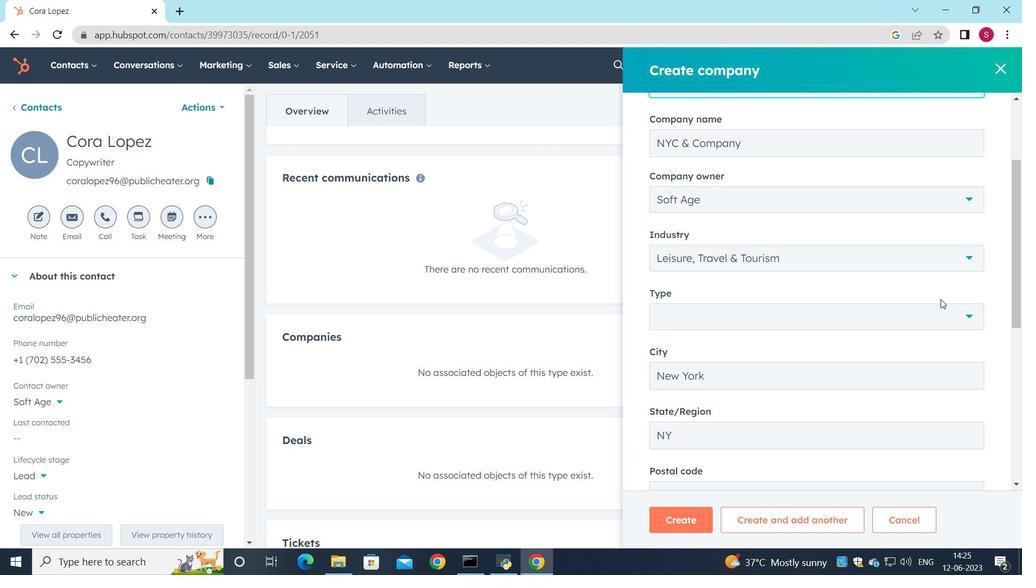 
Action: Mouse pressed left at (967, 314)
Screenshot: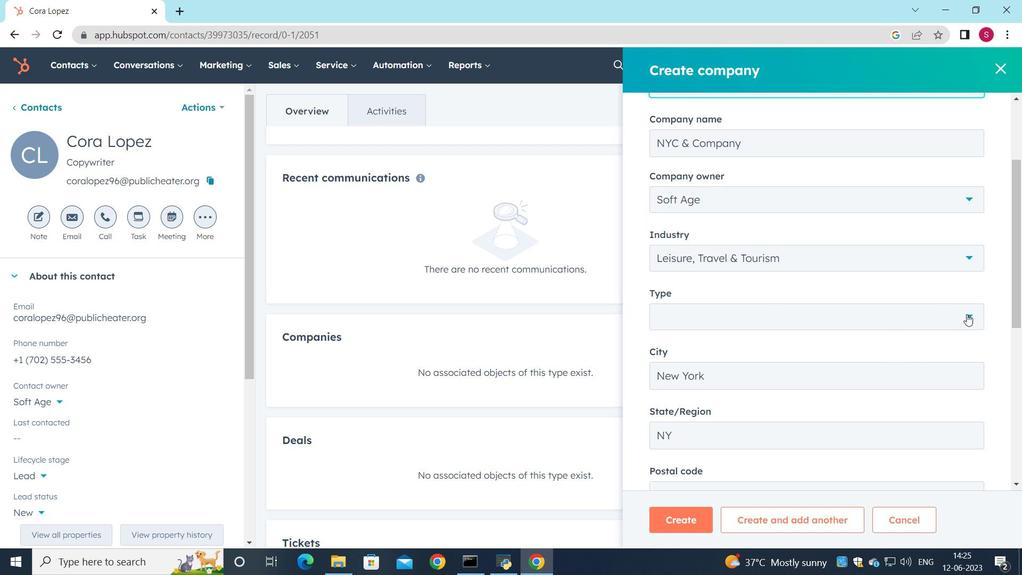 
Action: Mouse moved to (745, 379)
Screenshot: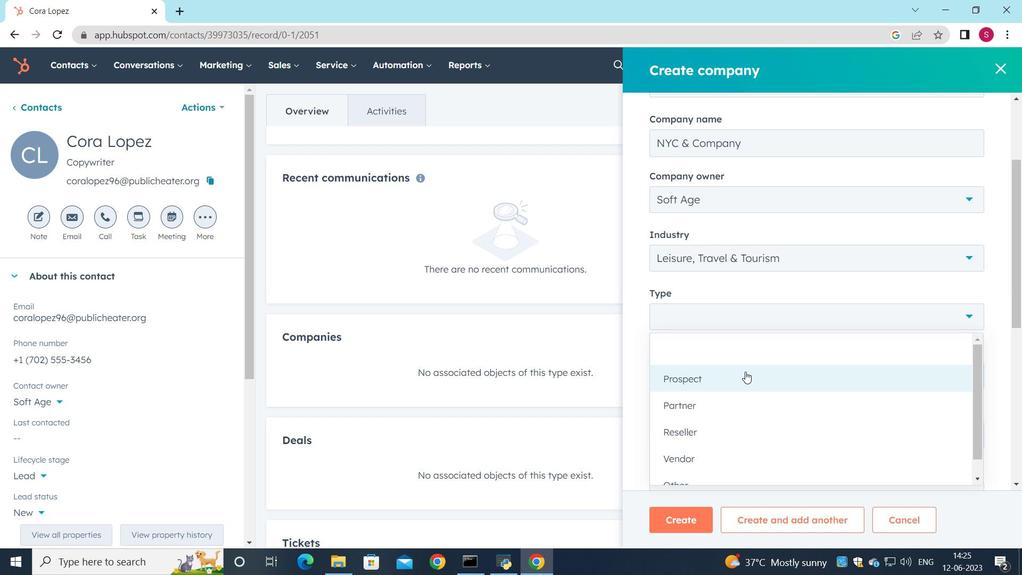 
Action: Mouse pressed left at (745, 379)
Screenshot: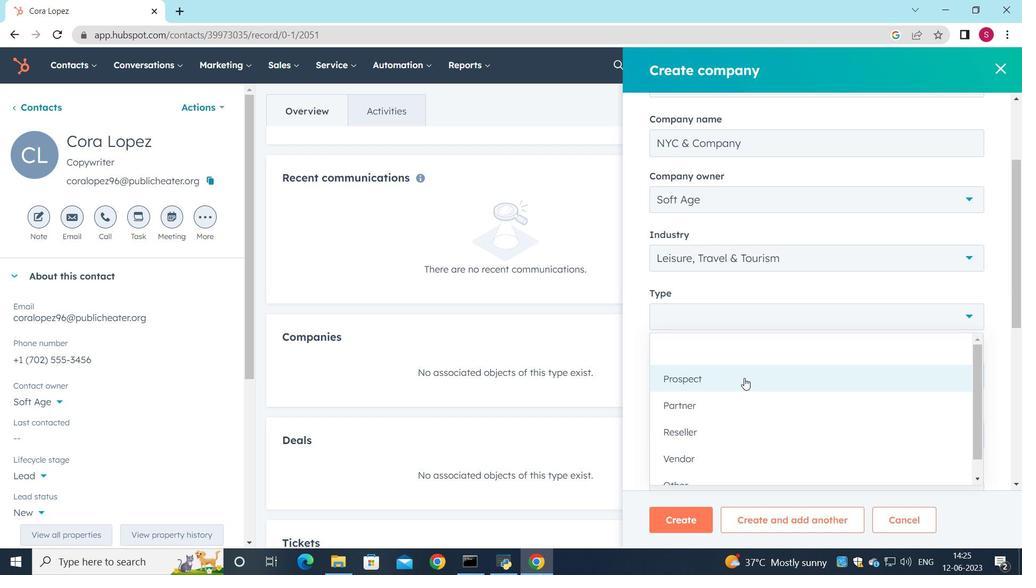 
Action: Mouse moved to (745, 377)
Screenshot: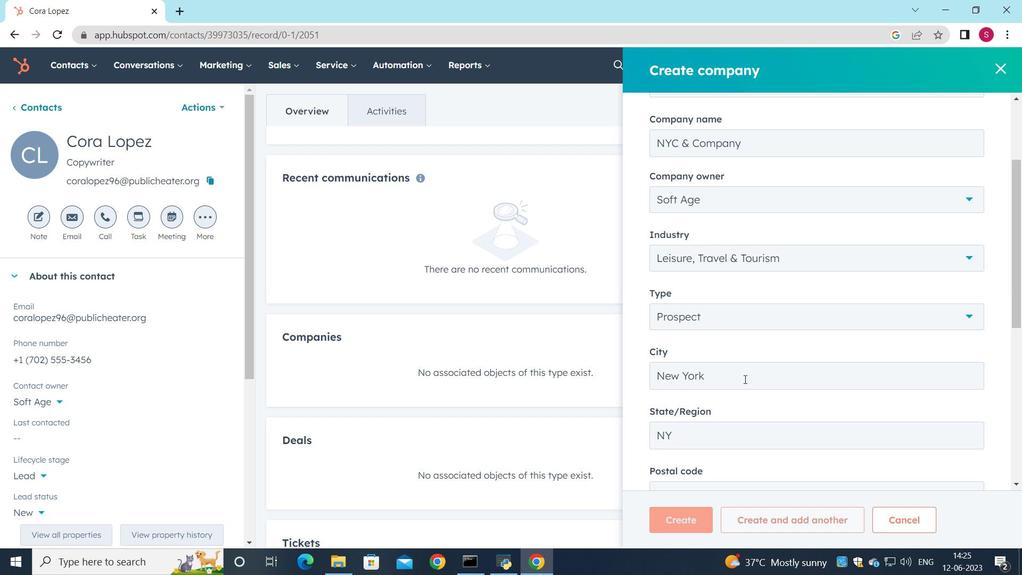 
Action: Mouse scrolled (745, 376) with delta (0, 0)
Screenshot: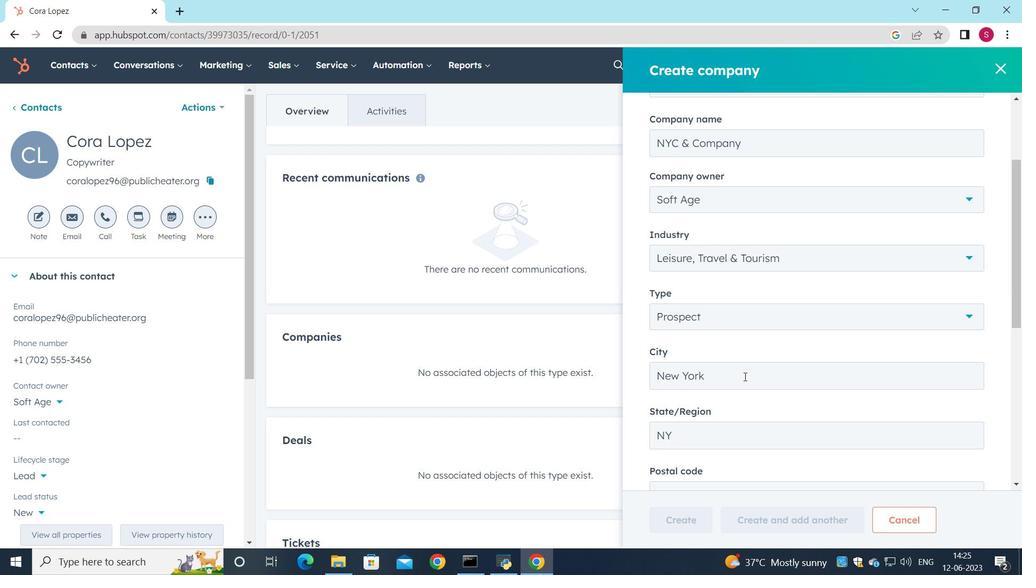 
Action: Mouse scrolled (745, 376) with delta (0, 0)
Screenshot: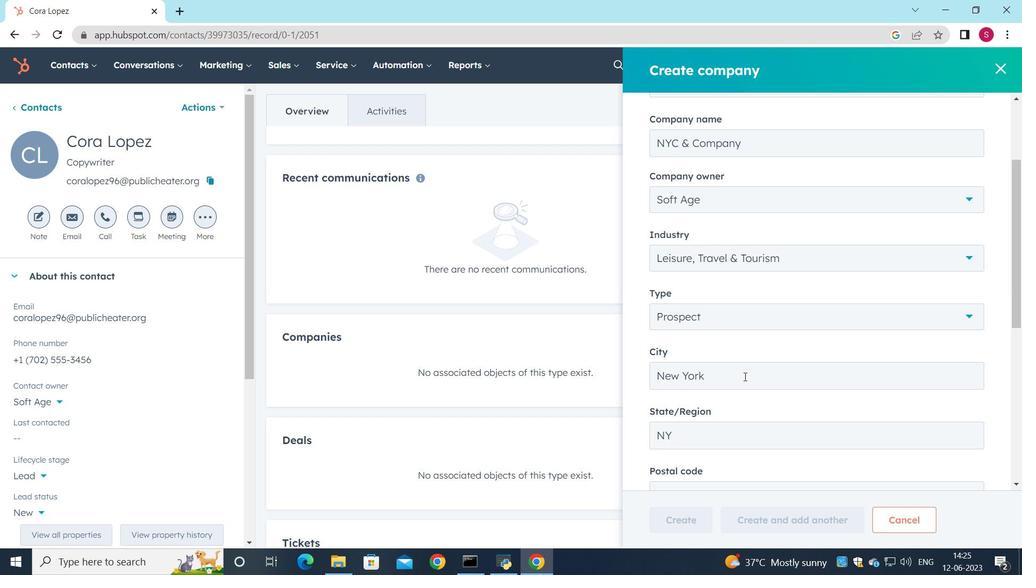 
Action: Mouse scrolled (745, 376) with delta (0, 0)
Screenshot: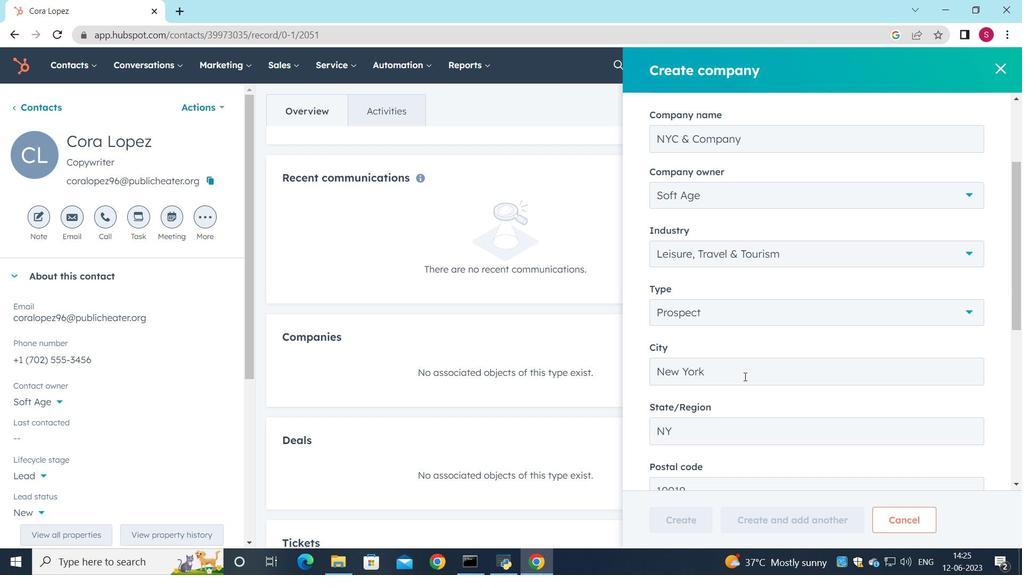 
Action: Mouse moved to (683, 519)
Screenshot: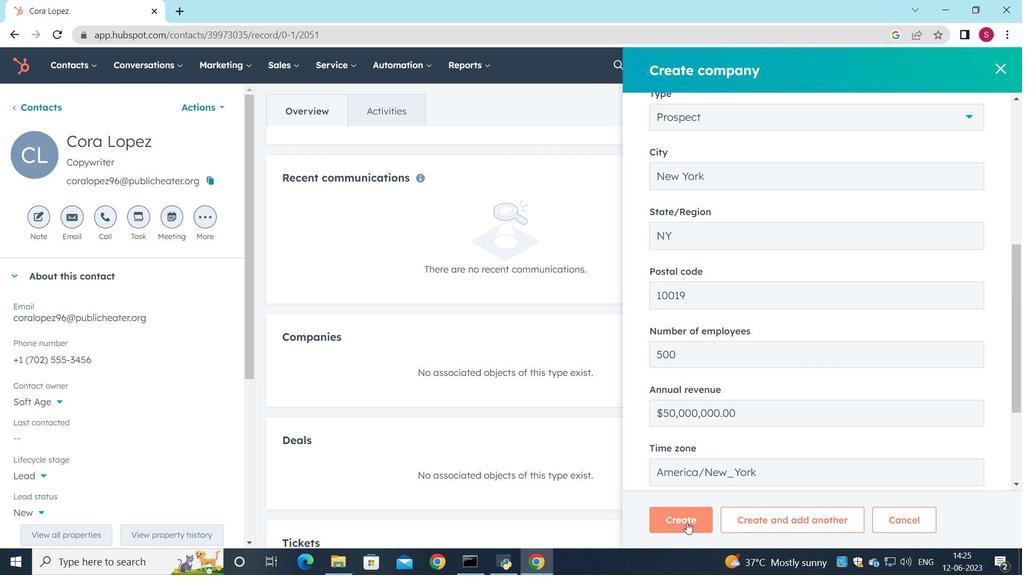 
Action: Mouse pressed left at (683, 519)
Screenshot: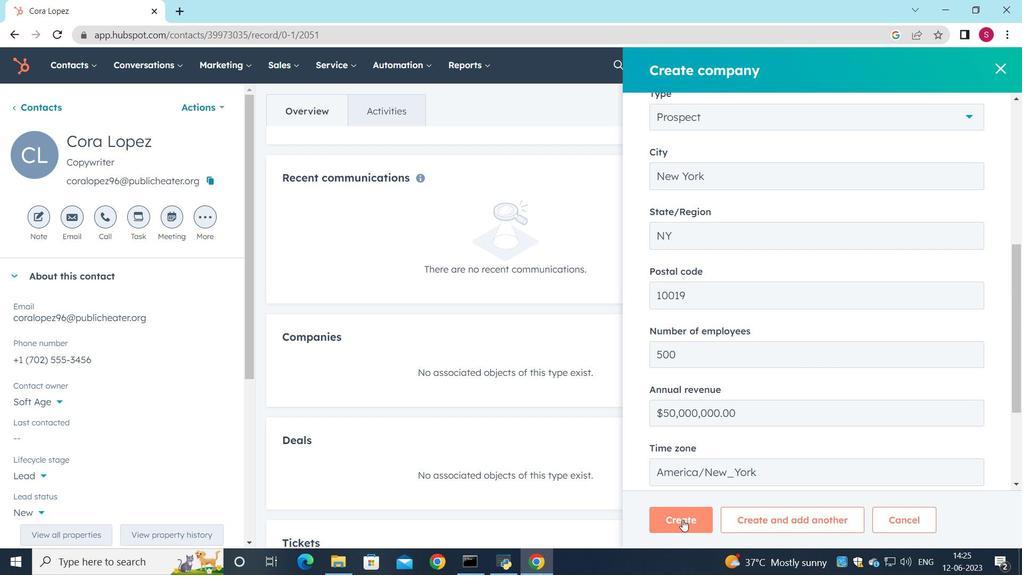 
Action: Mouse moved to (683, 504)
Screenshot: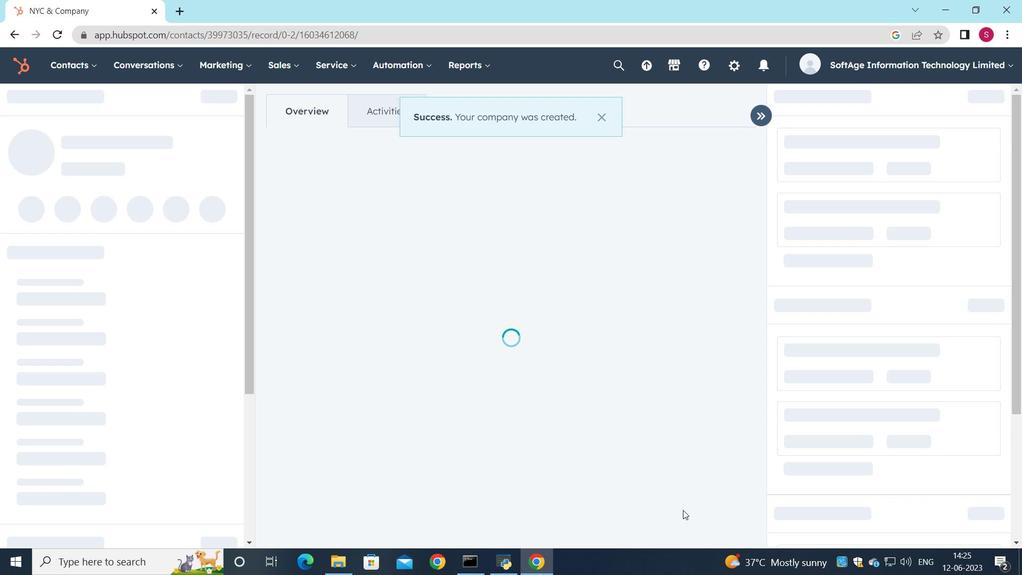 
Action: Mouse scrolled (683, 503) with delta (0, 0)
Screenshot: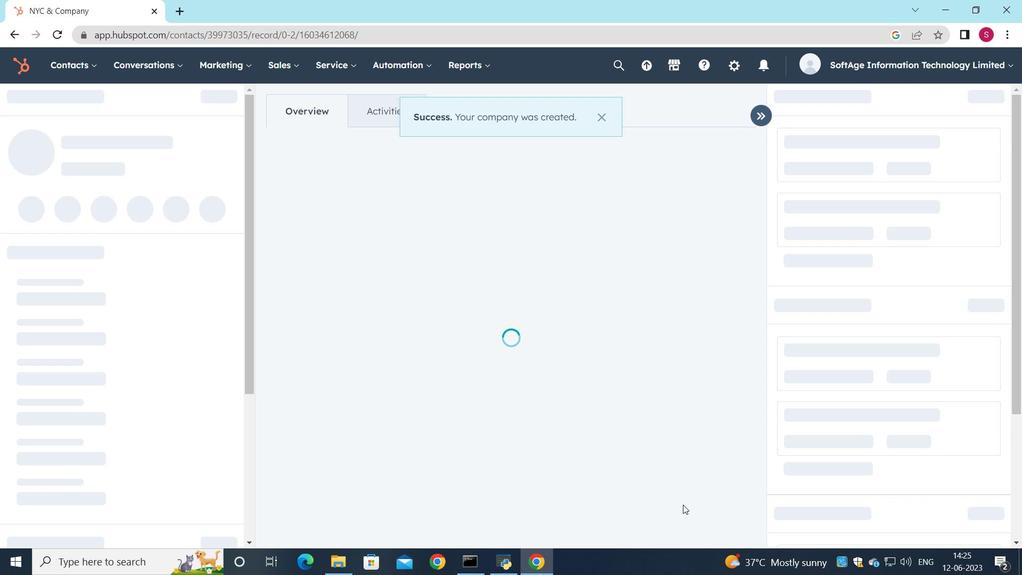
Action: Mouse scrolled (683, 503) with delta (0, 0)
Screenshot: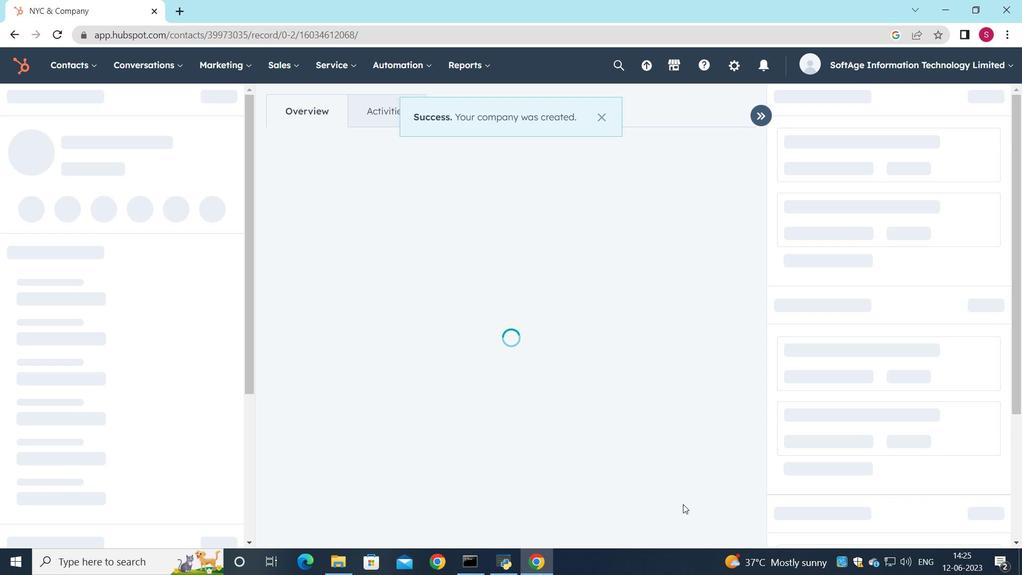 
Action: Mouse scrolled (683, 503) with delta (0, 0)
Screenshot: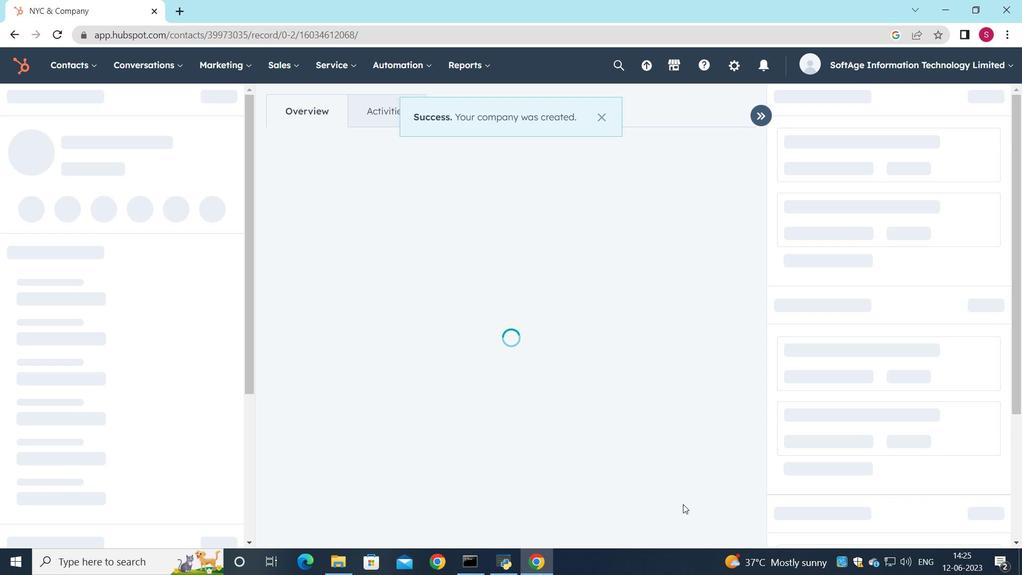 
Action: Mouse scrolled (683, 503) with delta (0, 0)
Screenshot: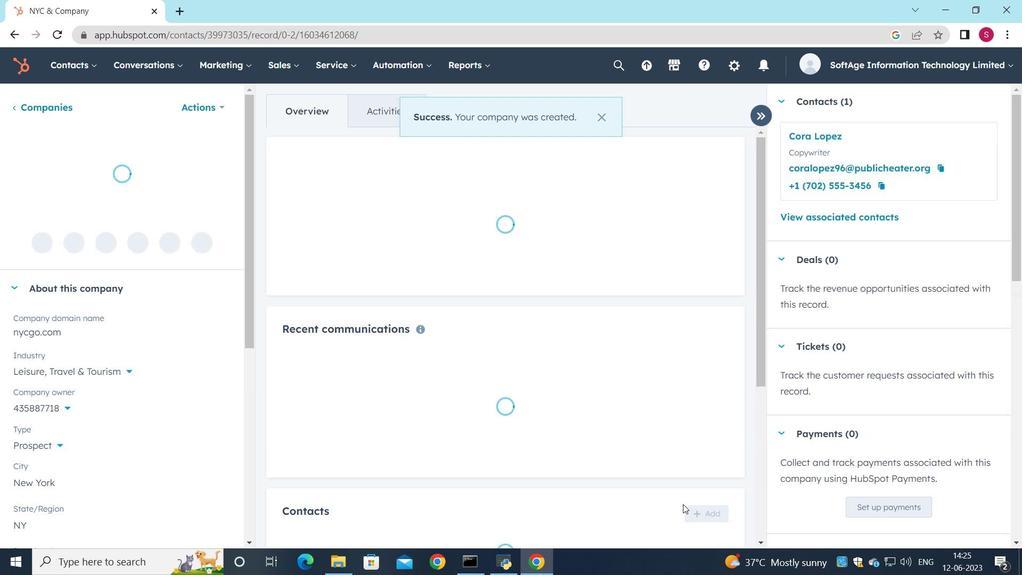 
Action: Mouse scrolled (683, 503) with delta (0, 0)
Screenshot: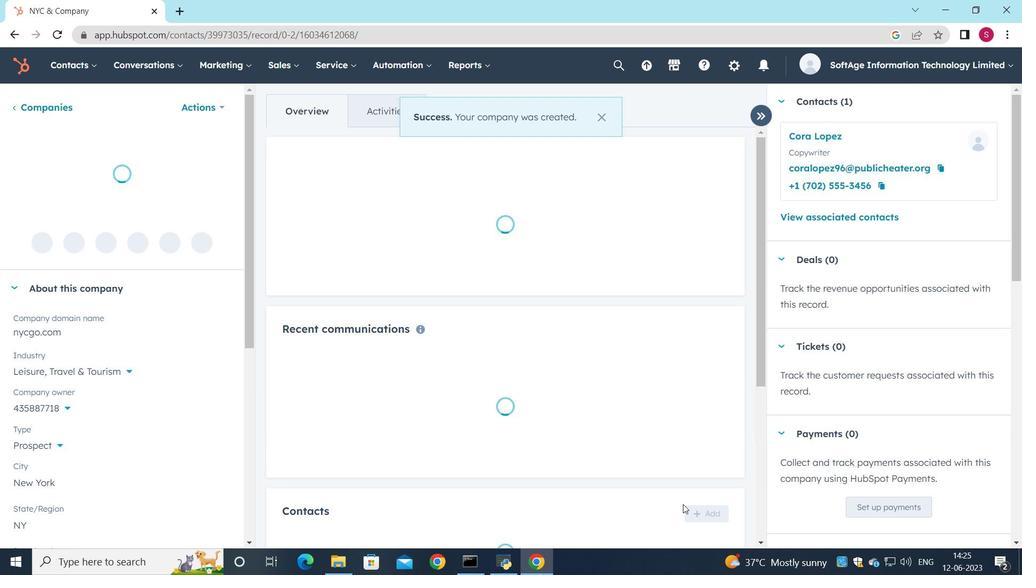 
Action: Mouse moved to (626, 475)
Screenshot: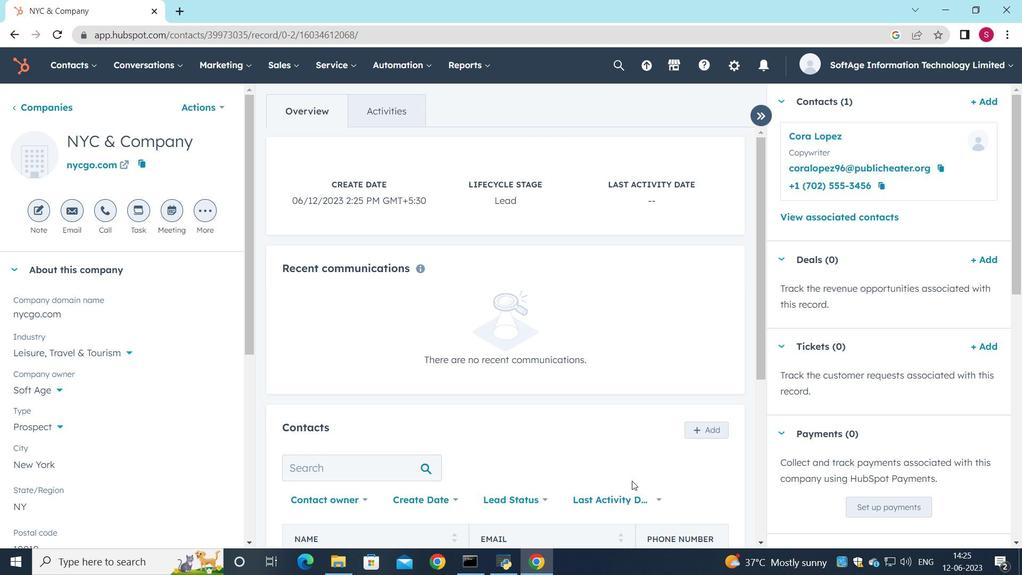 
Action: Mouse scrolled (626, 474) with delta (0, 0)
Screenshot: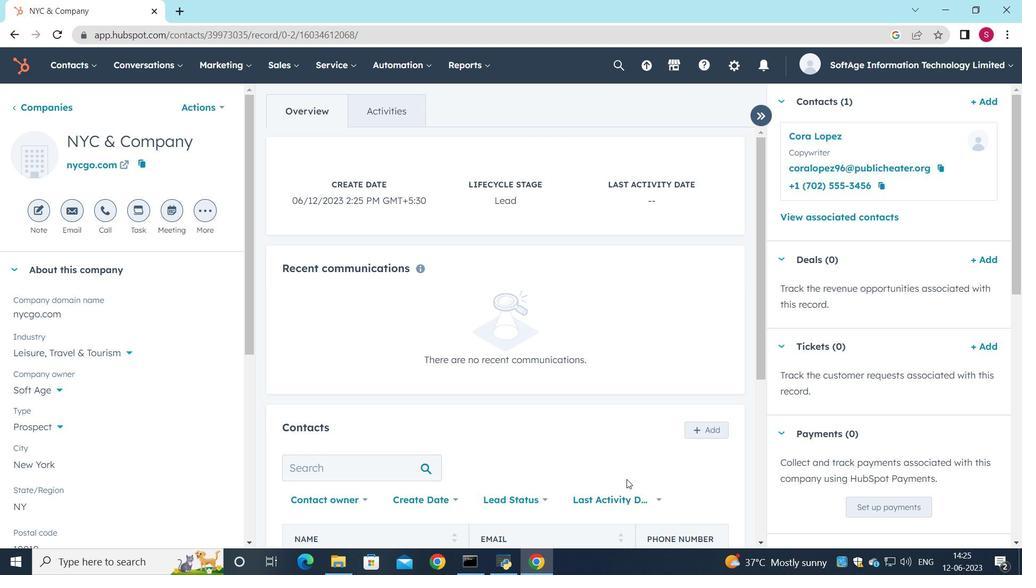 
Action: Mouse scrolled (626, 474) with delta (0, 0)
Screenshot: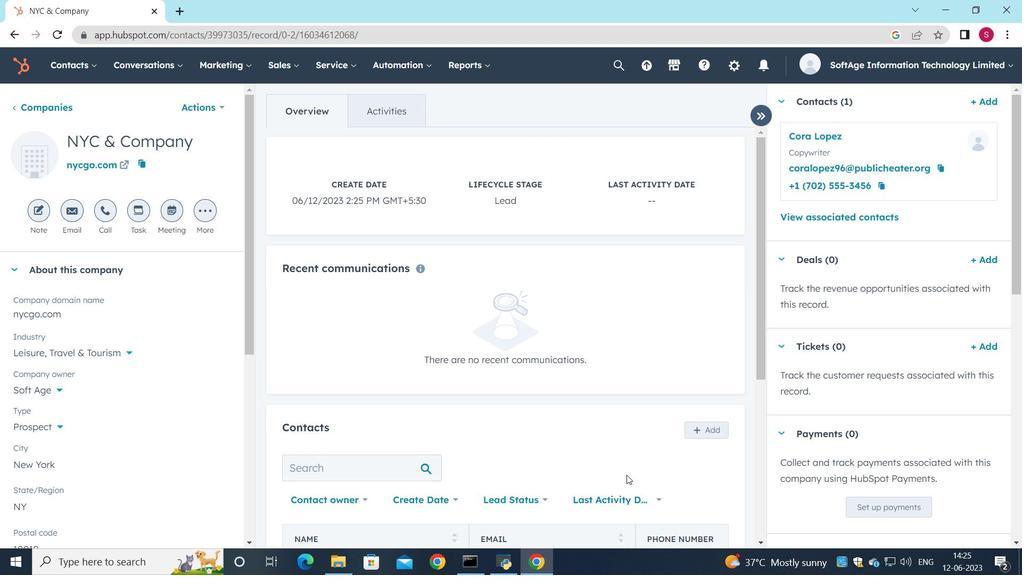 
Action: Mouse scrolled (626, 474) with delta (0, 0)
Screenshot: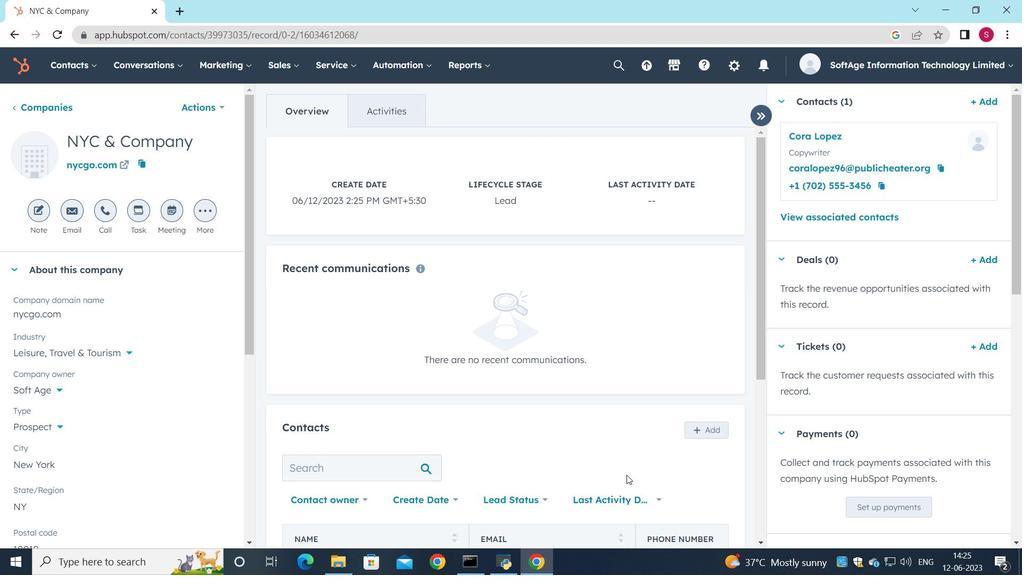 
